 Task: Find connections with filter location Karow with filter topic #Mondaymotivationwith filter profile language French with filter current company AKQA with filter school Vivekananda Global University with filter industry Health and Human Services with filter service category Management Consulting with filter keywords title Esthetician
Action: Mouse moved to (524, 69)
Screenshot: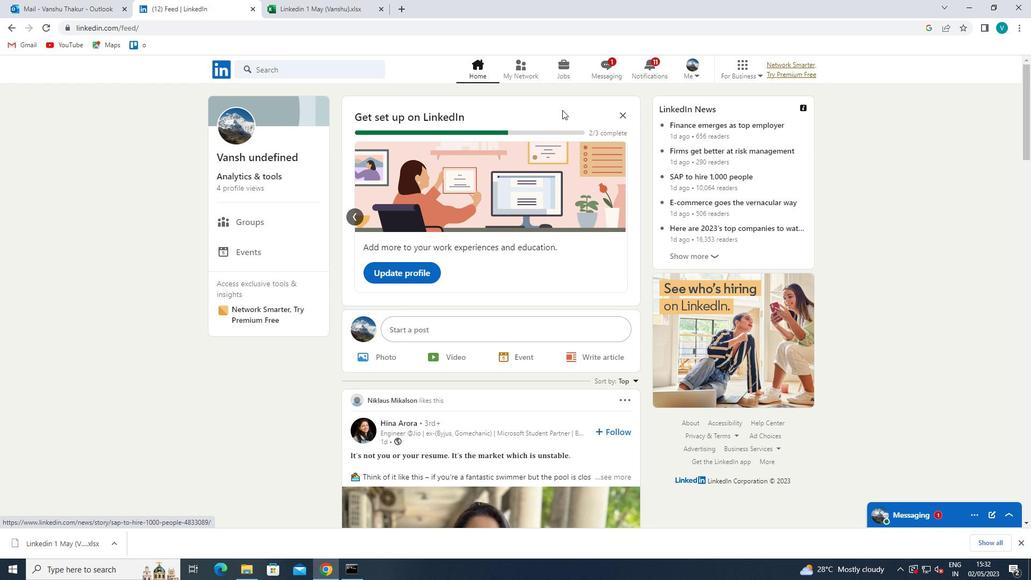 
Action: Mouse pressed left at (524, 69)
Screenshot: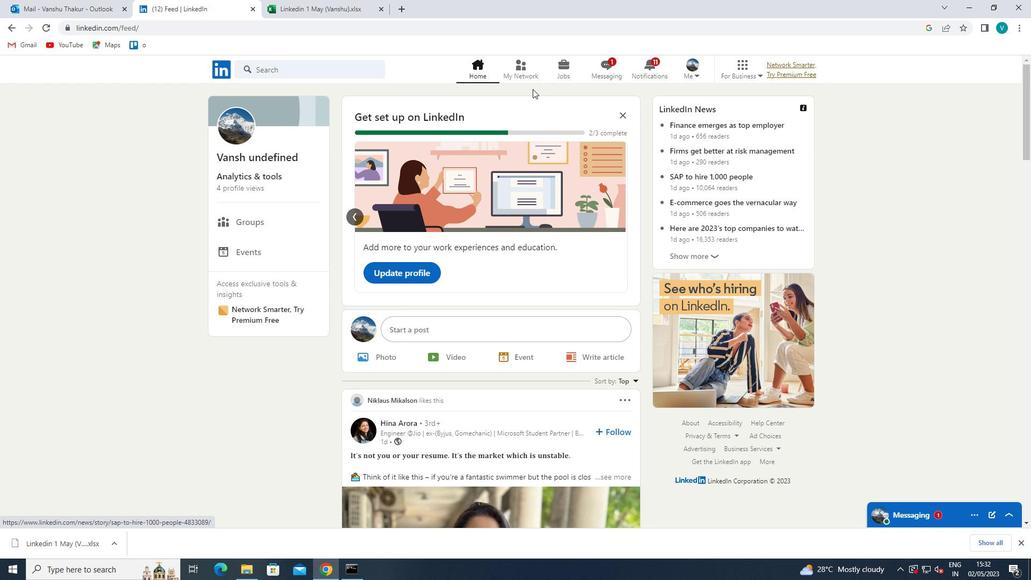 
Action: Mouse moved to (338, 123)
Screenshot: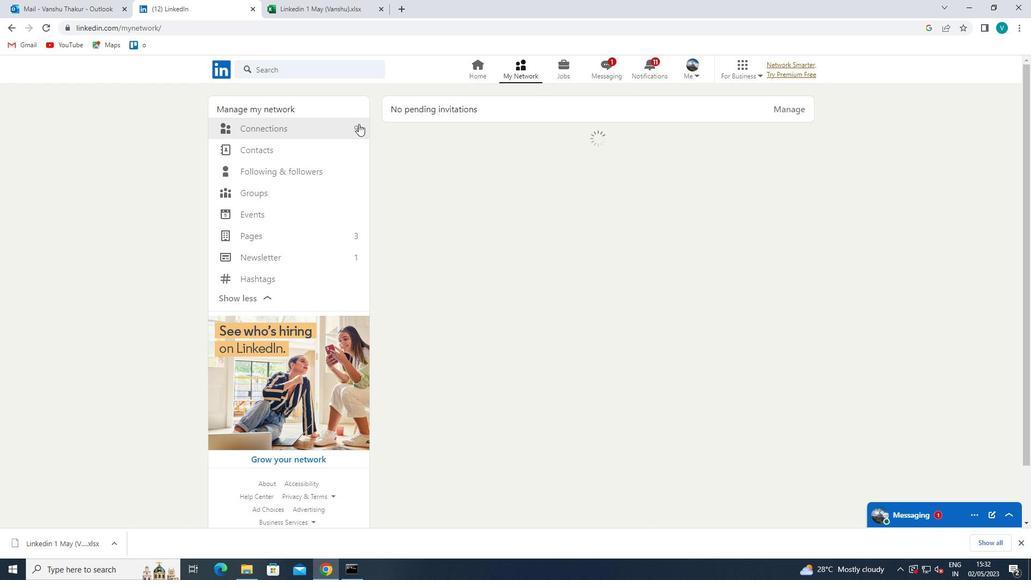
Action: Mouse pressed left at (338, 123)
Screenshot: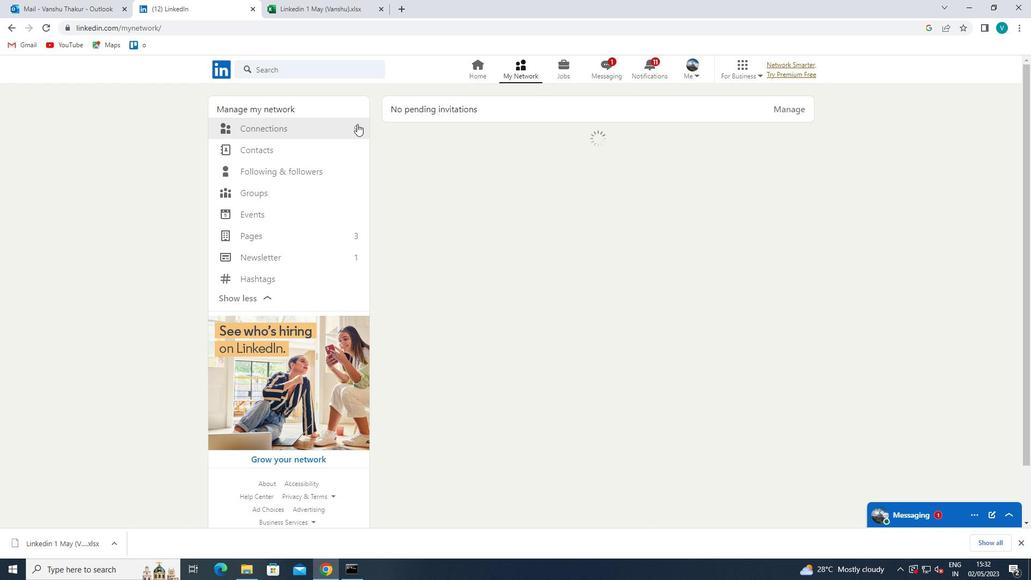 
Action: Mouse moved to (596, 134)
Screenshot: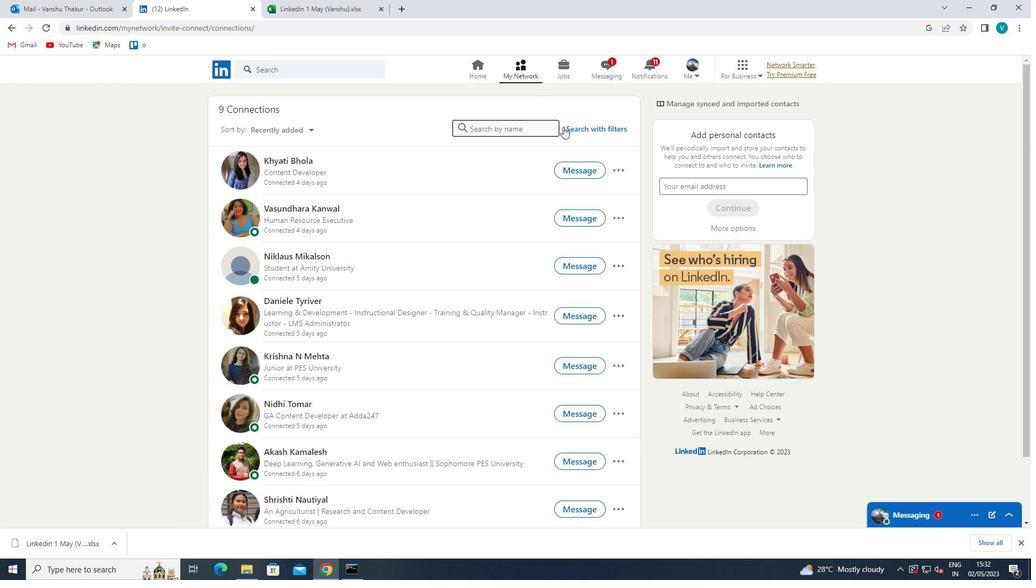 
Action: Mouse pressed left at (596, 134)
Screenshot: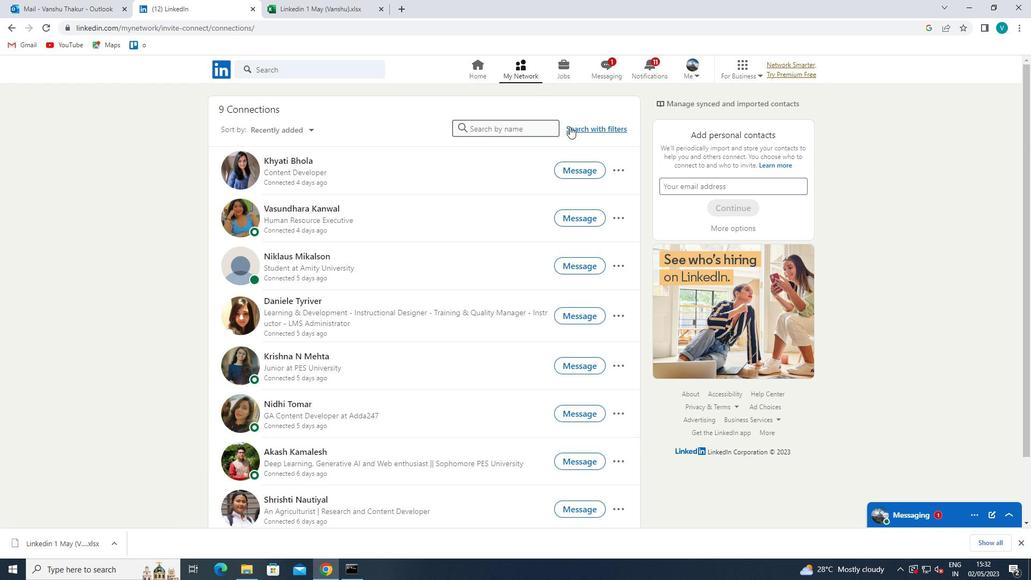 
Action: Mouse moved to (505, 104)
Screenshot: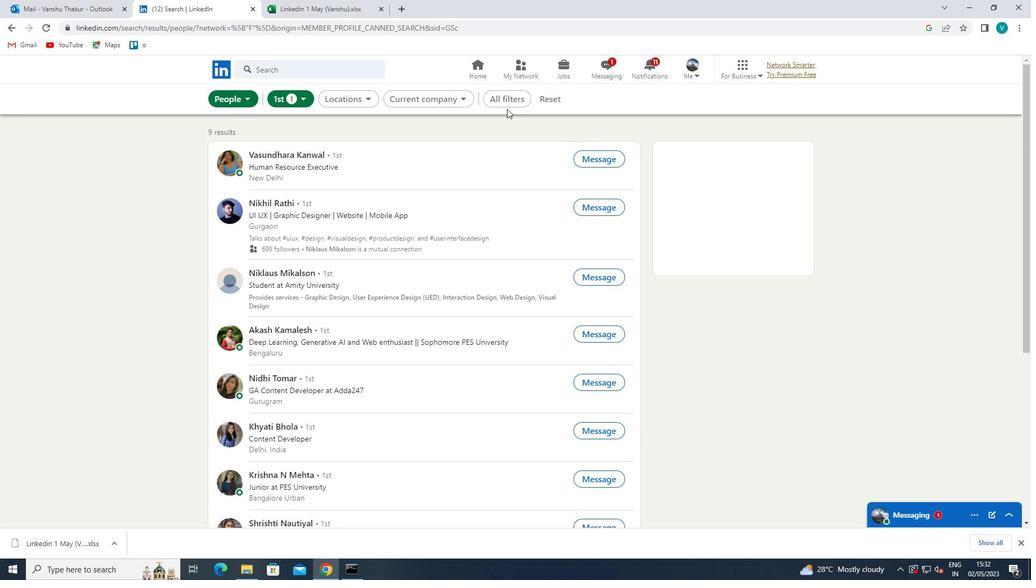 
Action: Mouse pressed left at (505, 104)
Screenshot: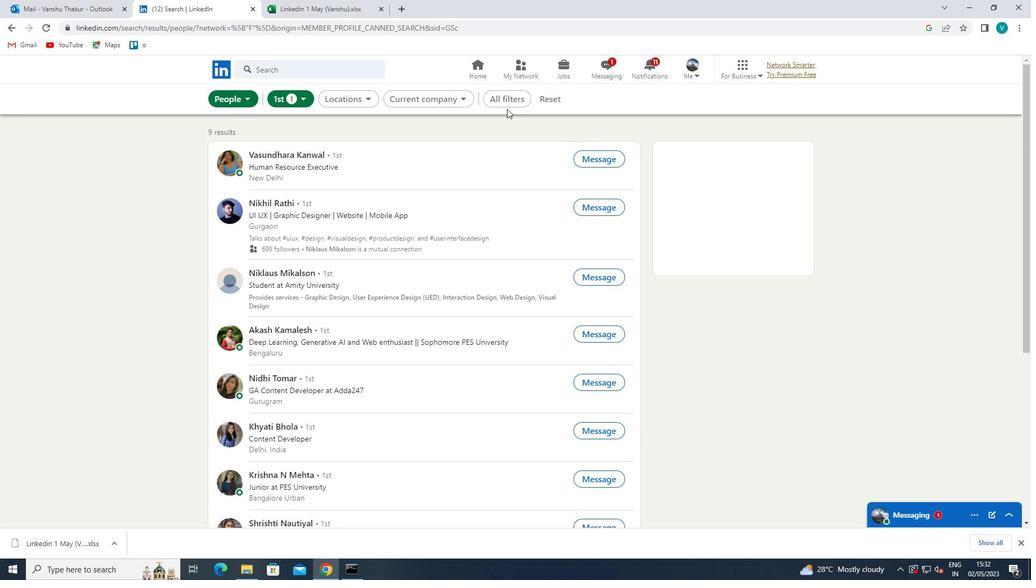 
Action: Mouse moved to (907, 242)
Screenshot: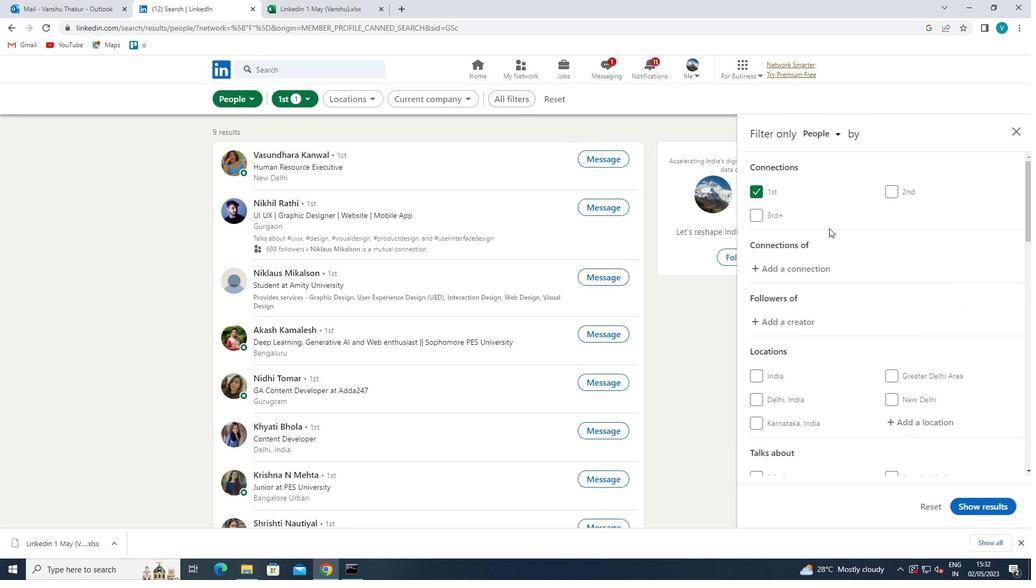 
Action: Mouse scrolled (907, 241) with delta (0, 0)
Screenshot: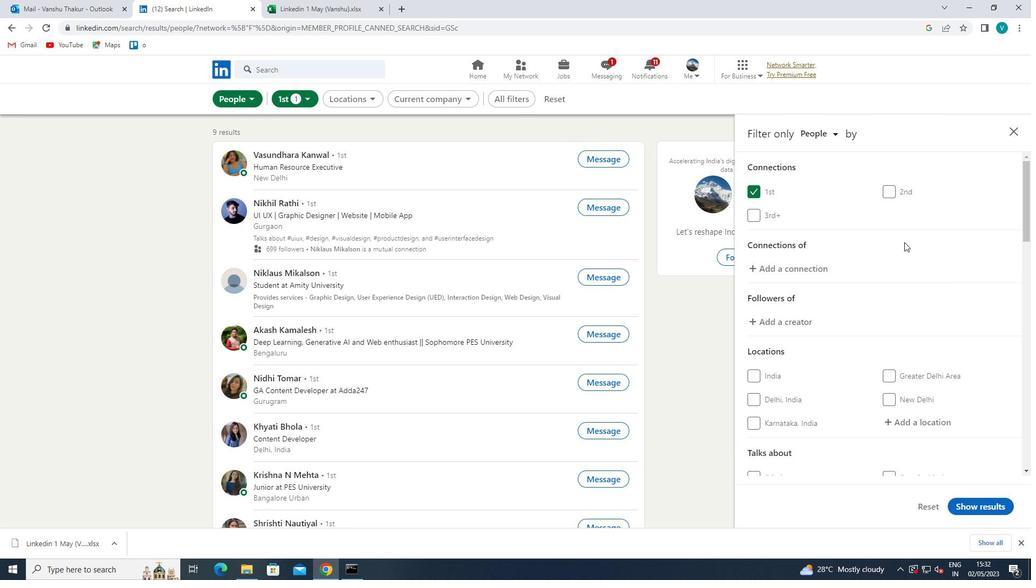 
Action: Mouse moved to (907, 242)
Screenshot: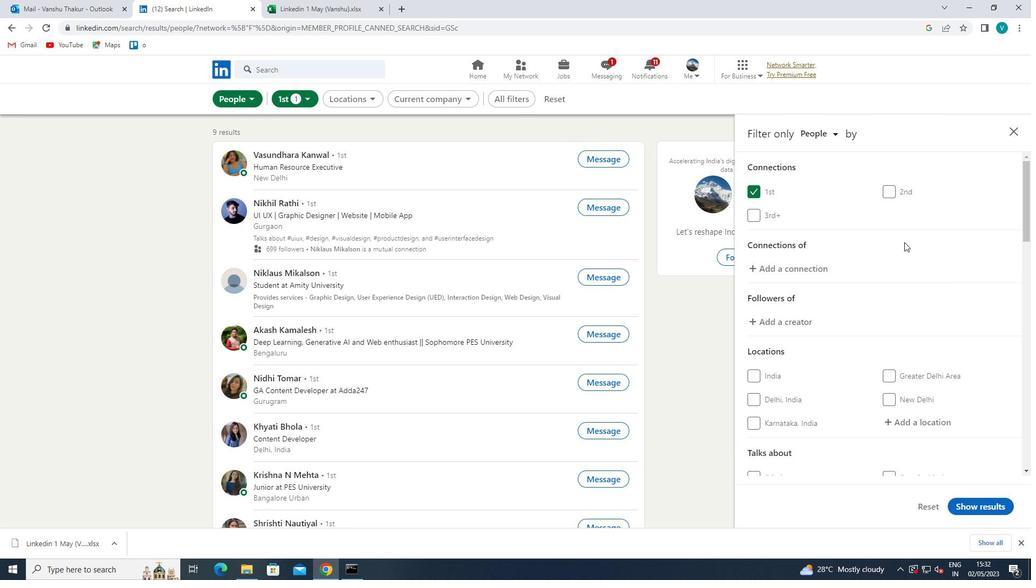 
Action: Mouse scrolled (907, 241) with delta (0, 0)
Screenshot: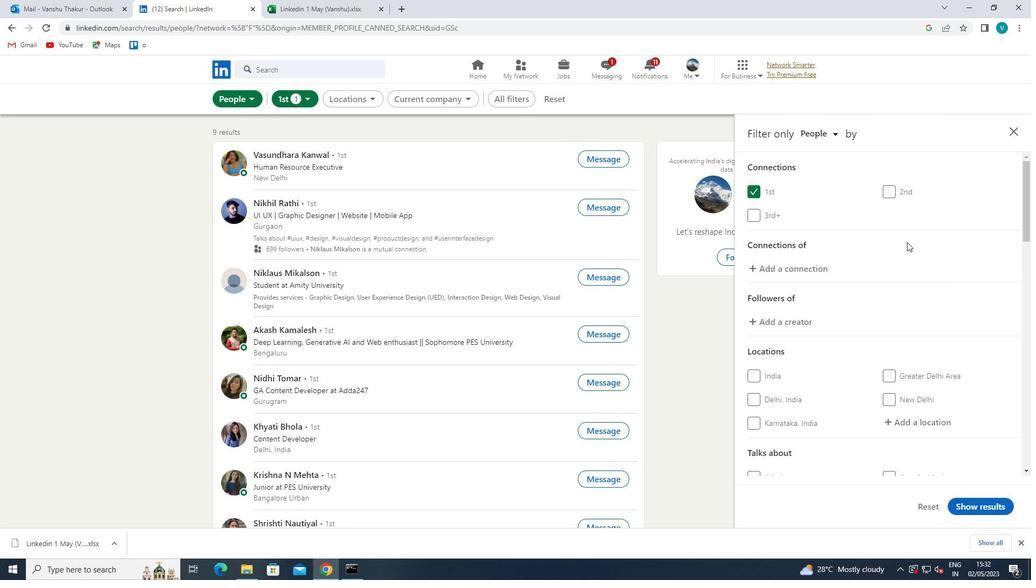 
Action: Mouse moved to (915, 312)
Screenshot: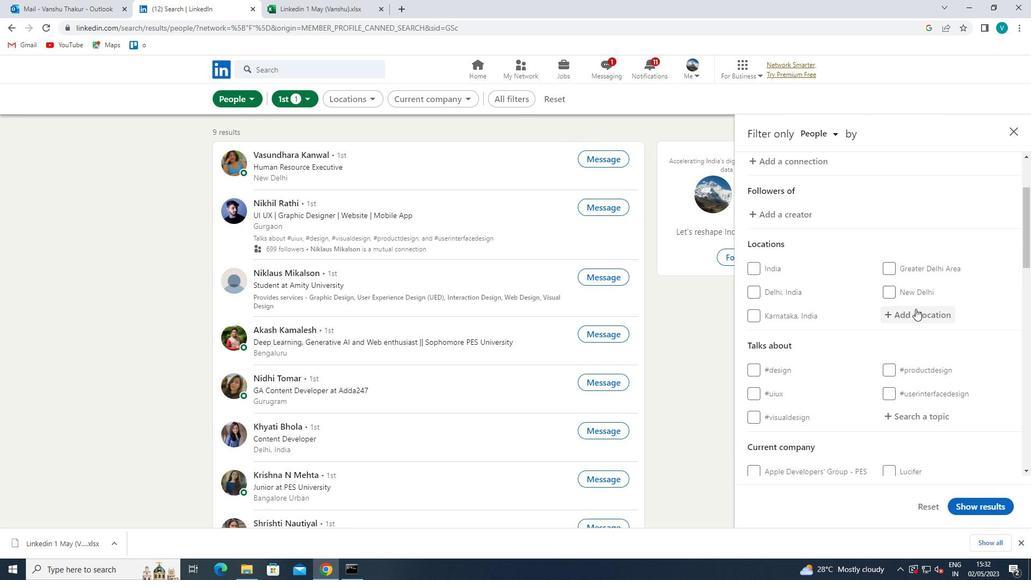 
Action: Mouse pressed left at (915, 312)
Screenshot: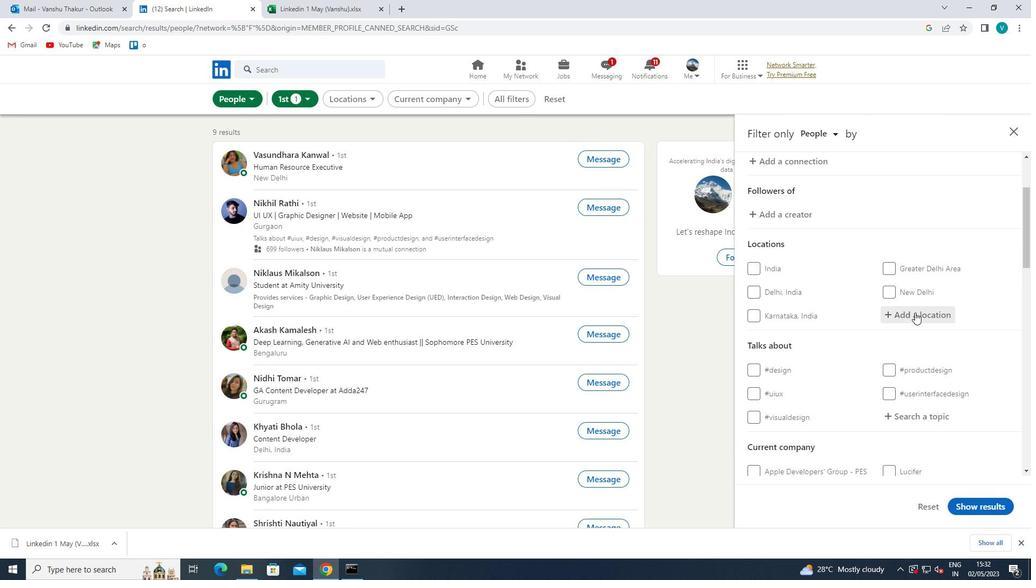 
Action: Mouse moved to (698, 201)
Screenshot: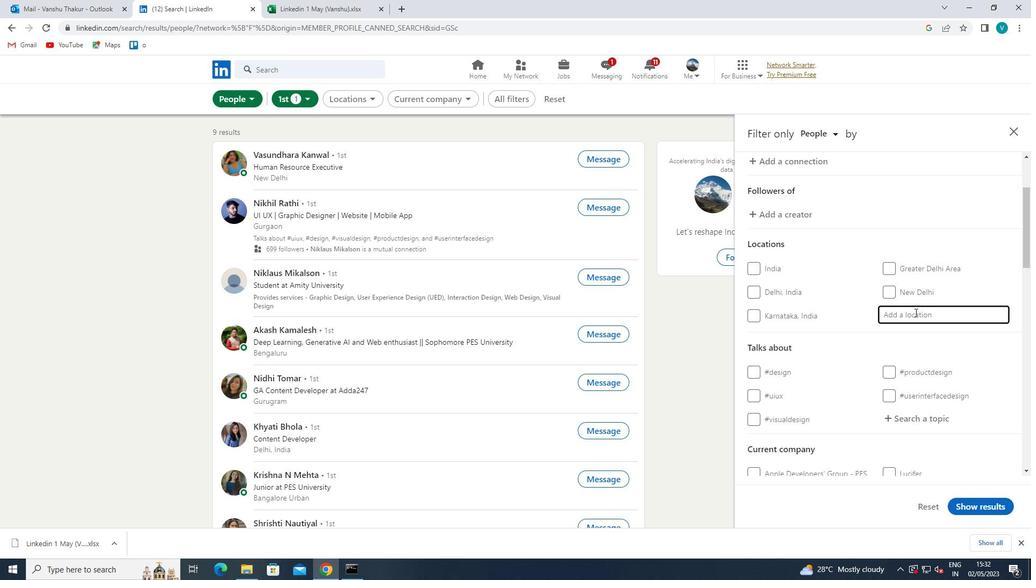 
Action: Key pressed <Key.shift>
Screenshot: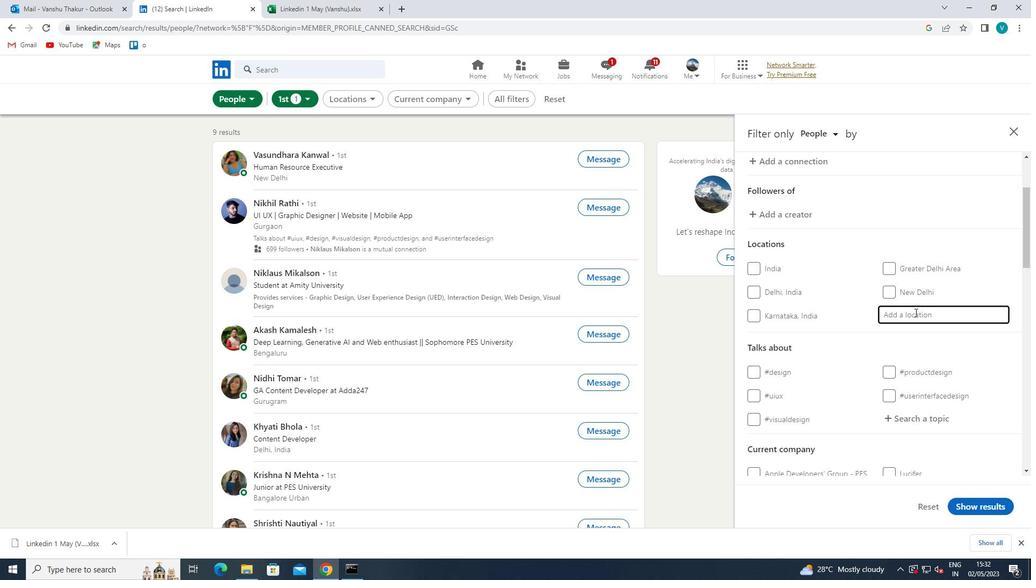 
Action: Mouse moved to (654, 212)
Screenshot: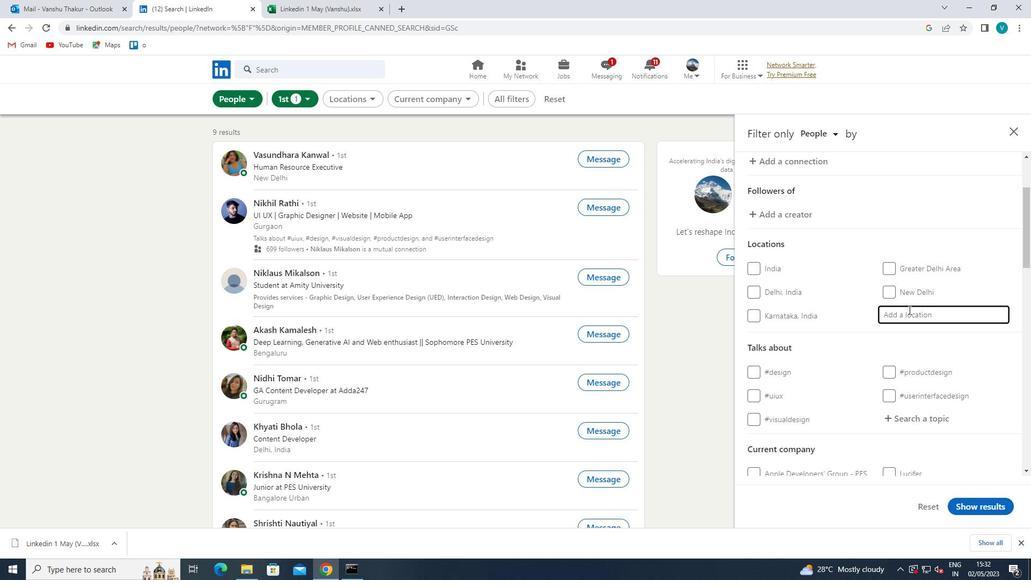 
Action: Key pressed KAROW
Screenshot: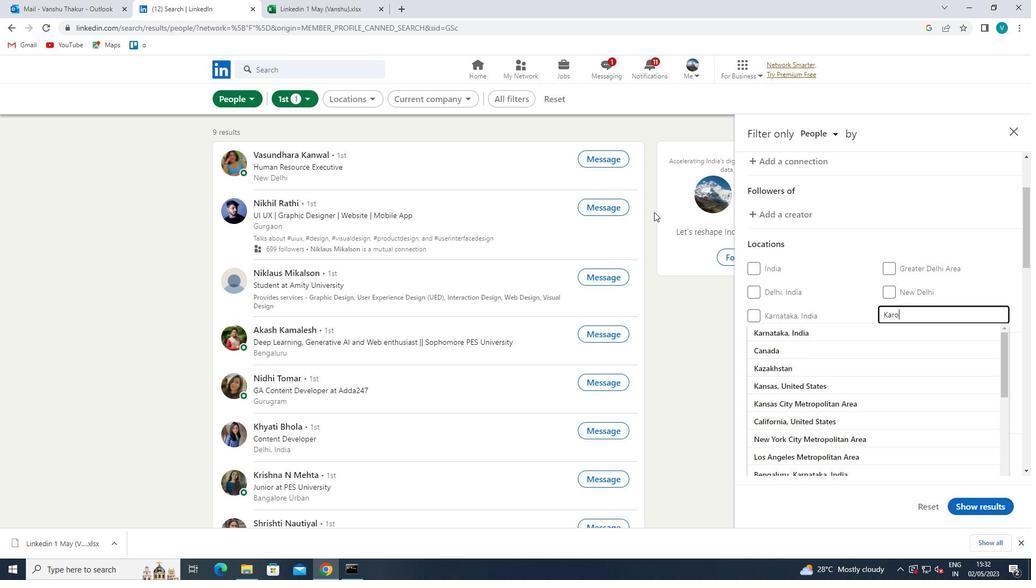 
Action: Mouse moved to (797, 331)
Screenshot: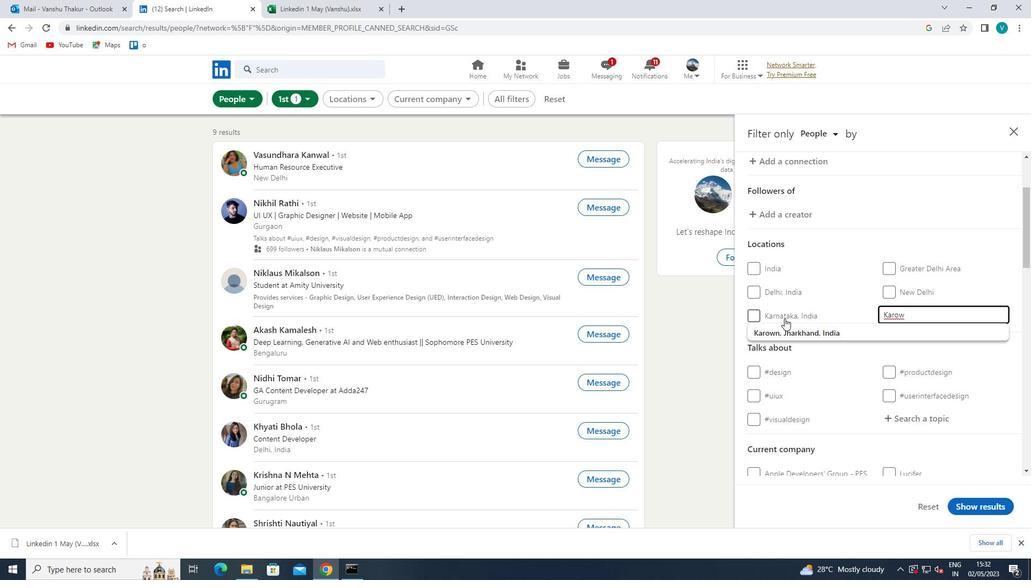 
Action: Mouse pressed left at (797, 331)
Screenshot: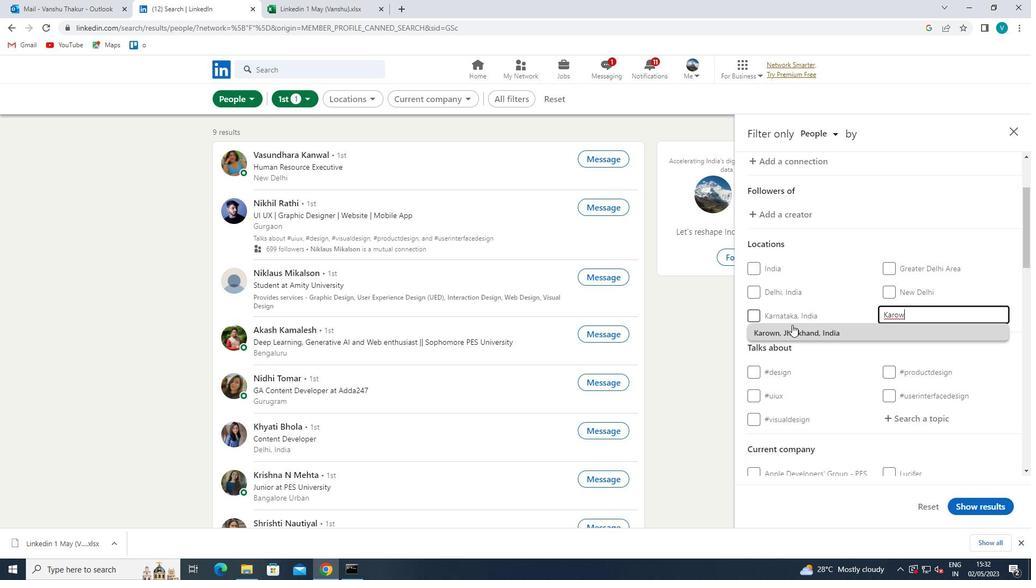 
Action: Mouse moved to (928, 376)
Screenshot: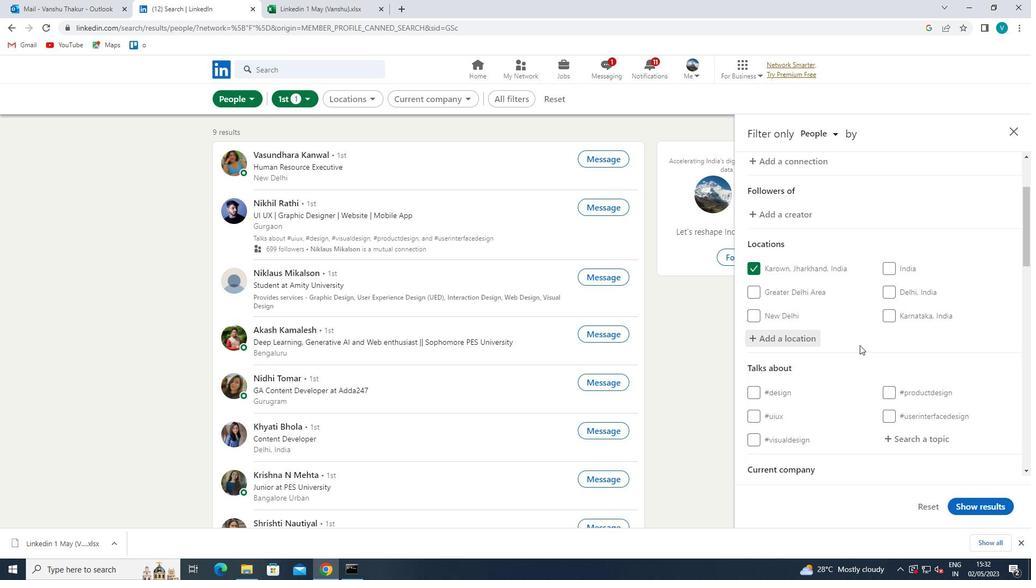 
Action: Mouse scrolled (928, 376) with delta (0, 0)
Screenshot: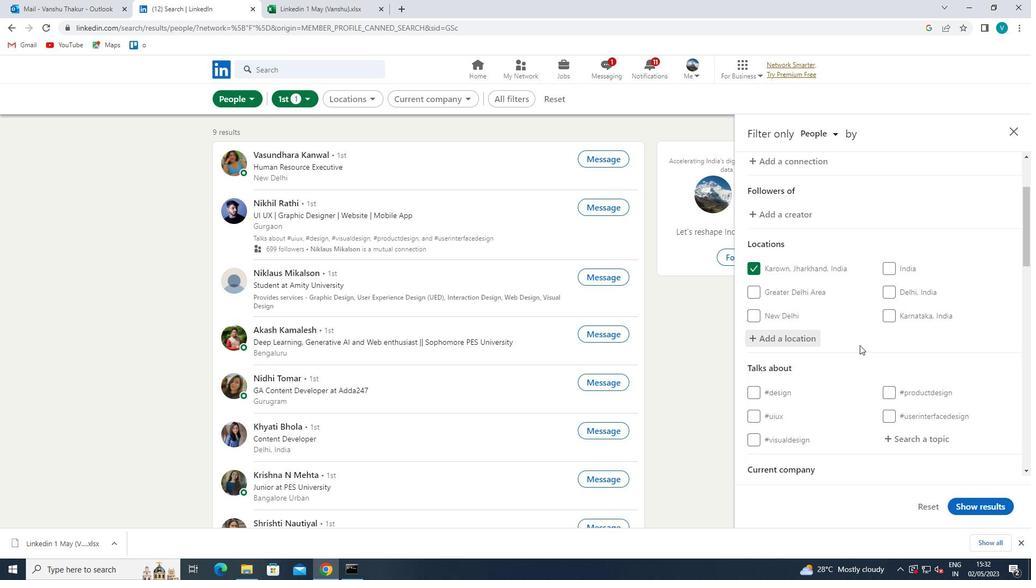 
Action: Mouse moved to (931, 377)
Screenshot: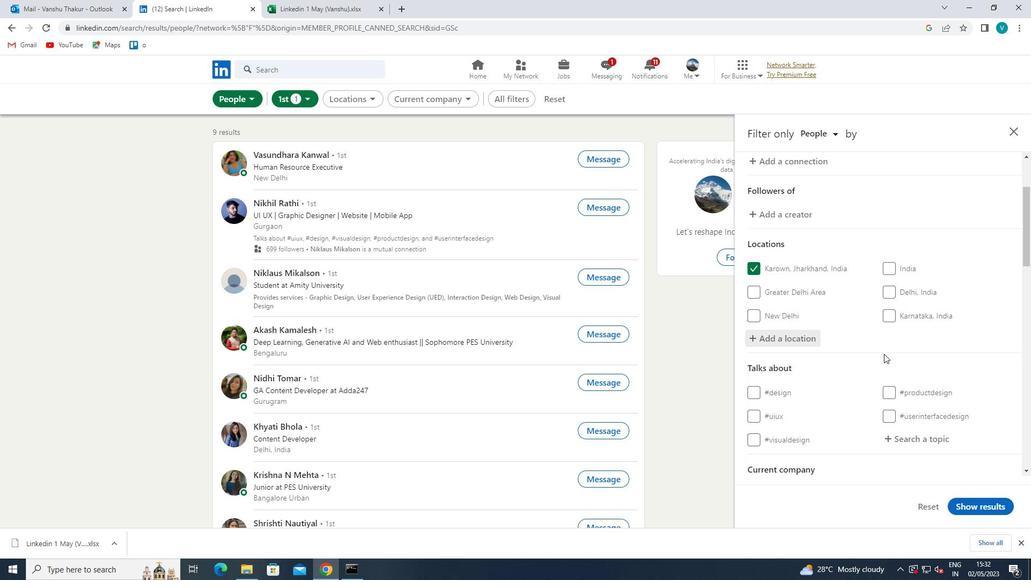 
Action: Mouse scrolled (931, 377) with delta (0, 0)
Screenshot: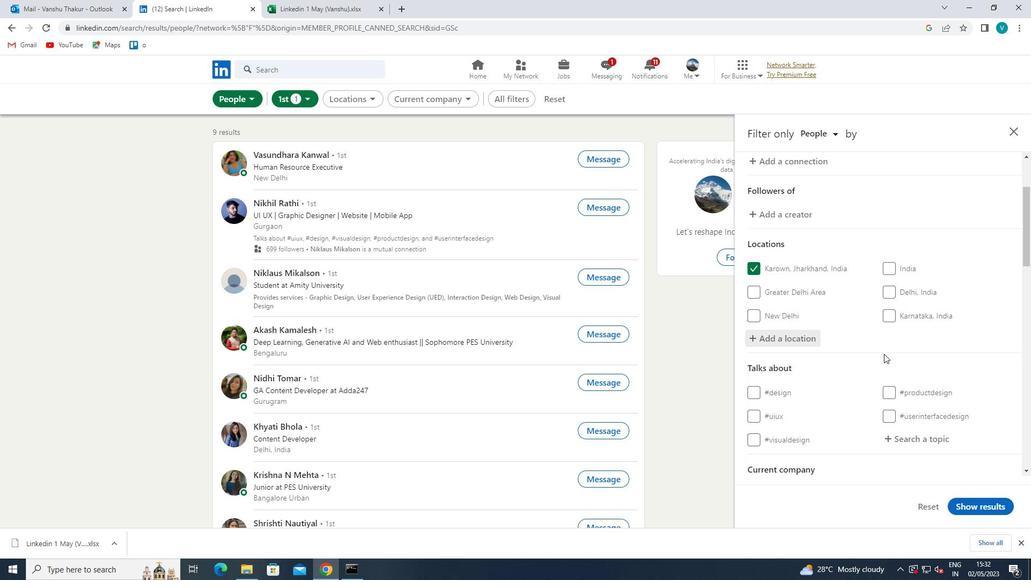 
Action: Mouse moved to (935, 332)
Screenshot: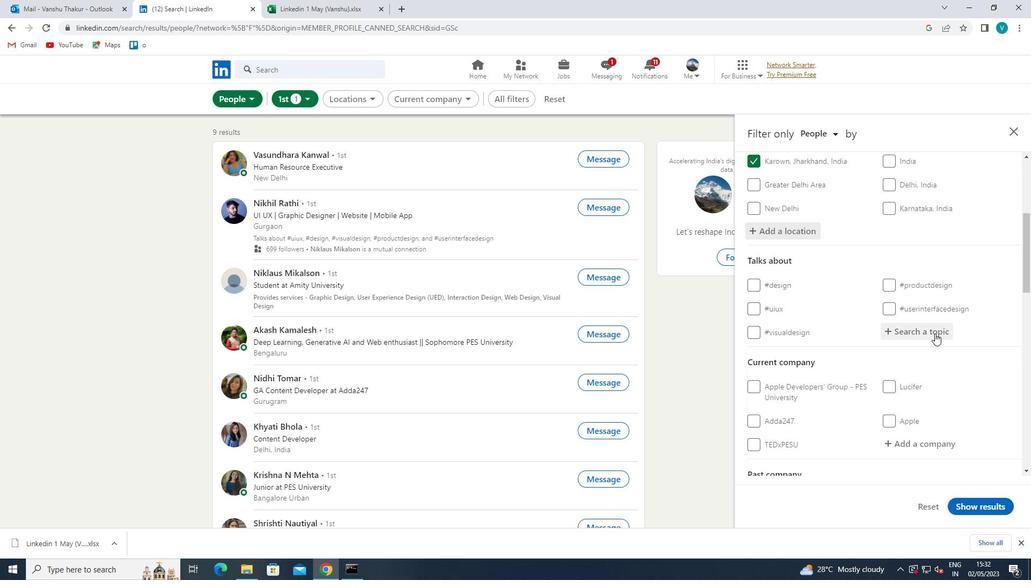 
Action: Mouse pressed left at (935, 332)
Screenshot: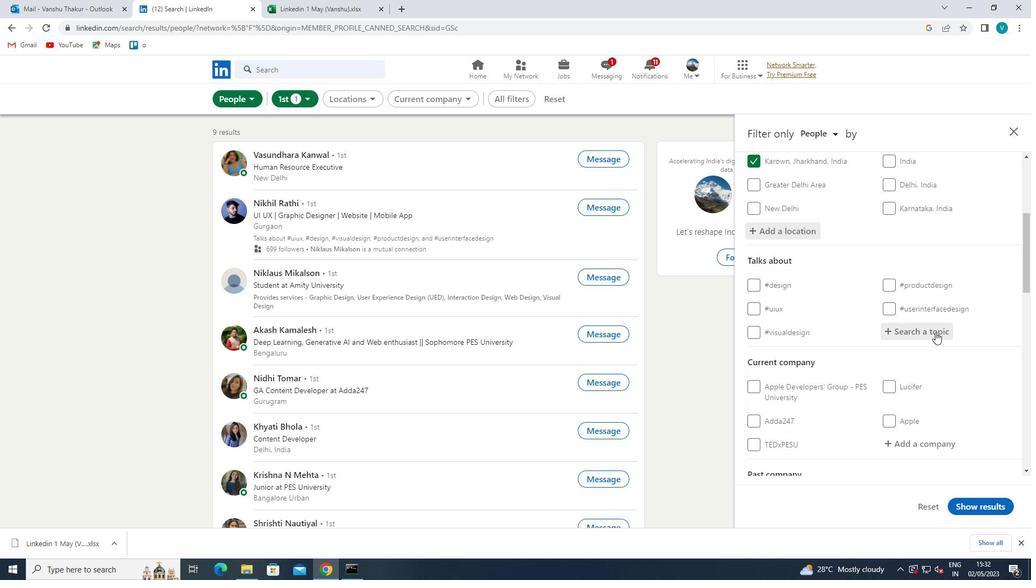 
Action: Mouse moved to (663, 268)
Screenshot: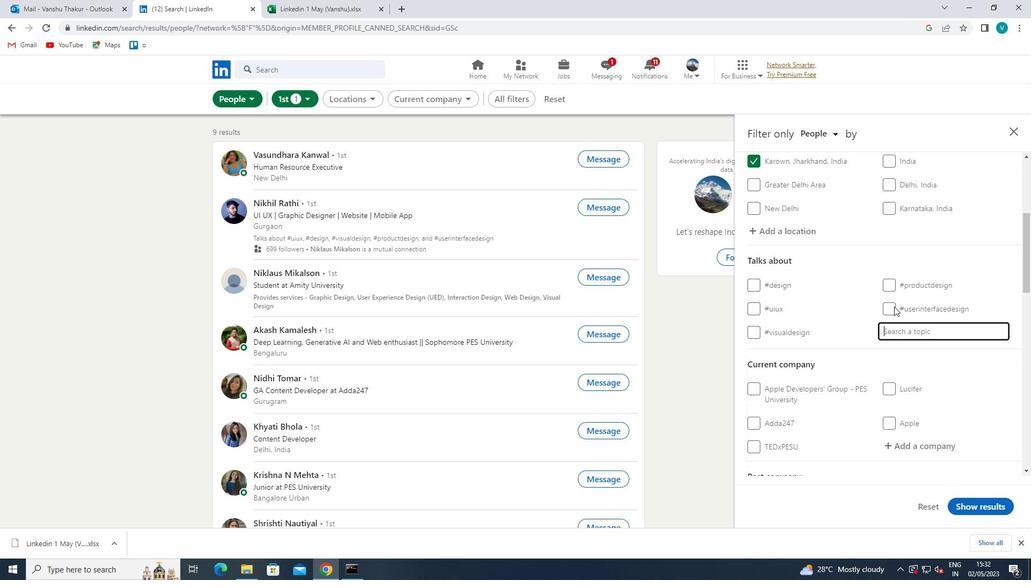 
Action: Key pressed <Key.shift>MONDAY
Screenshot: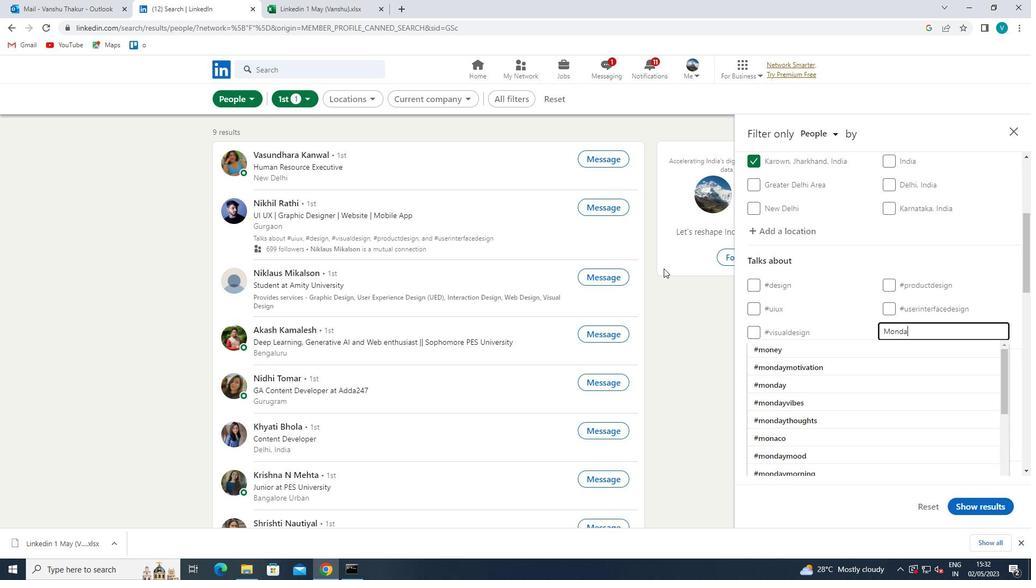
Action: Mouse moved to (835, 344)
Screenshot: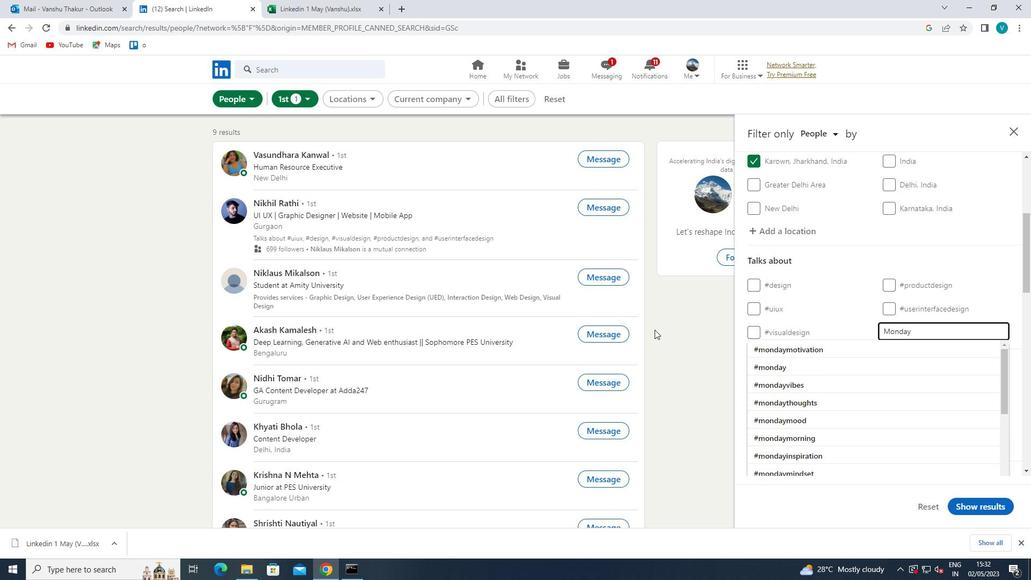 
Action: Mouse pressed left at (835, 344)
Screenshot: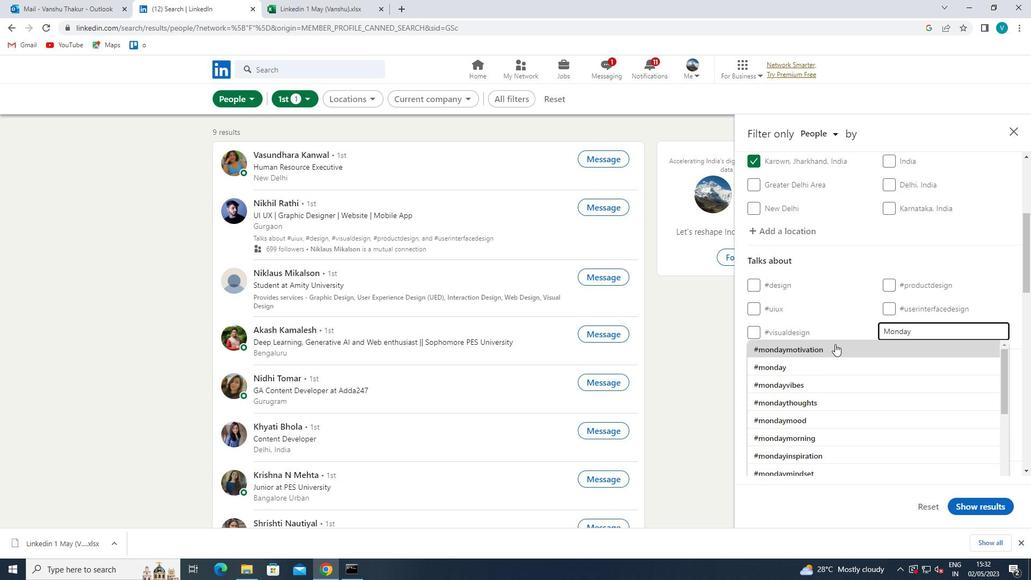 
Action: Mouse moved to (873, 322)
Screenshot: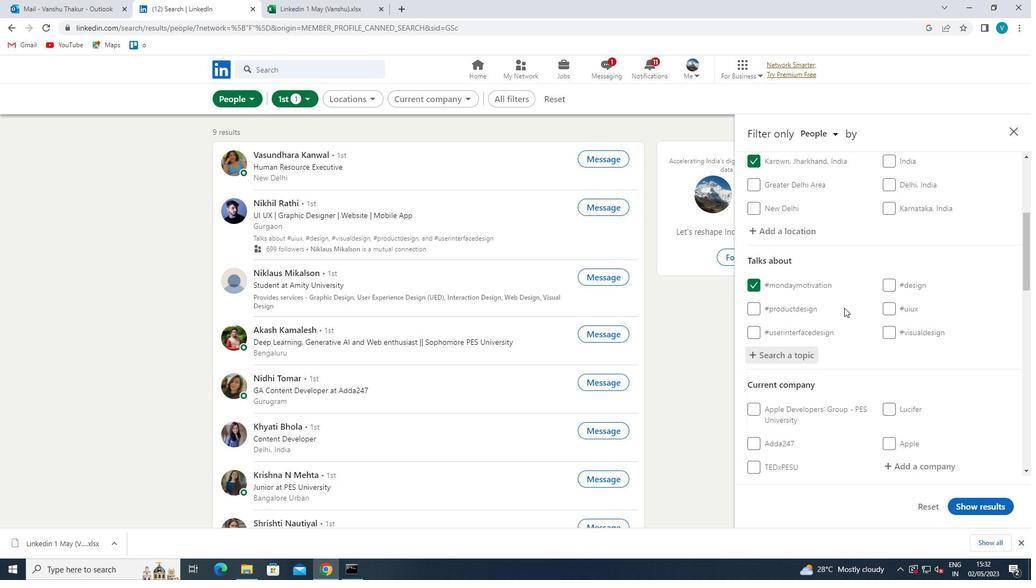 
Action: Mouse scrolled (873, 322) with delta (0, 0)
Screenshot: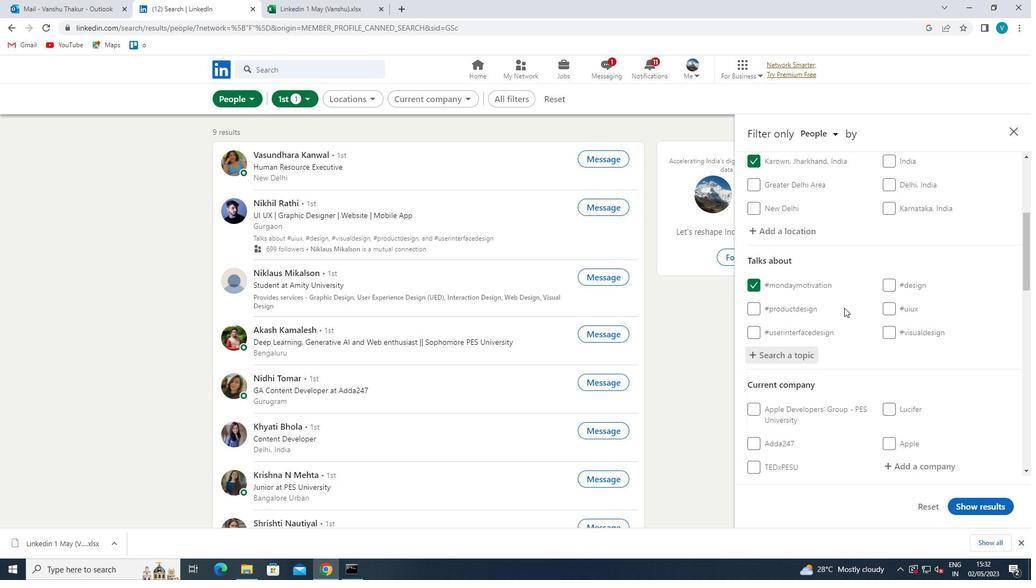
Action: Mouse moved to (918, 350)
Screenshot: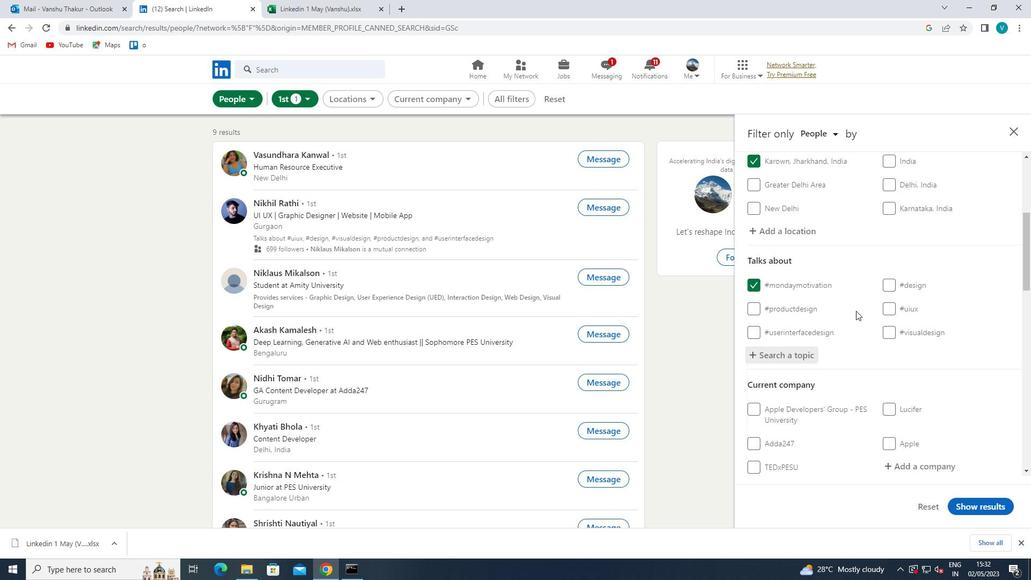 
Action: Mouse scrolled (918, 350) with delta (0, 0)
Screenshot: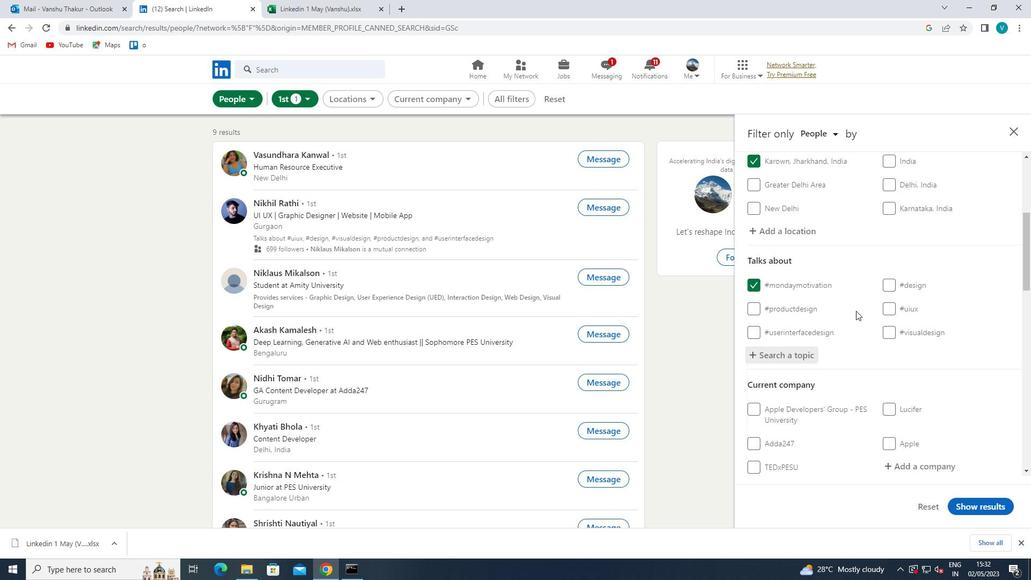 
Action: Mouse moved to (934, 365)
Screenshot: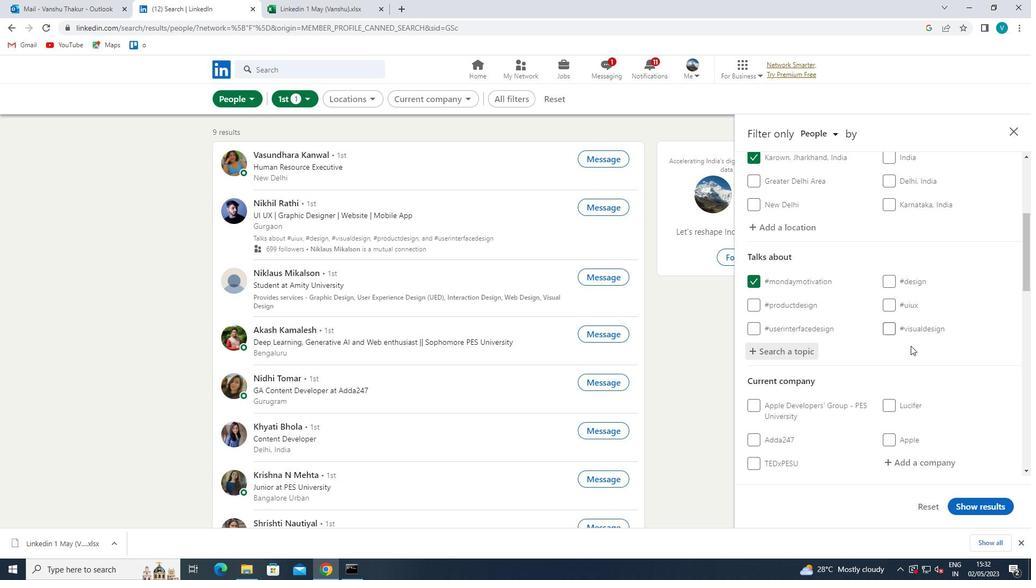 
Action: Mouse scrolled (934, 365) with delta (0, 0)
Screenshot: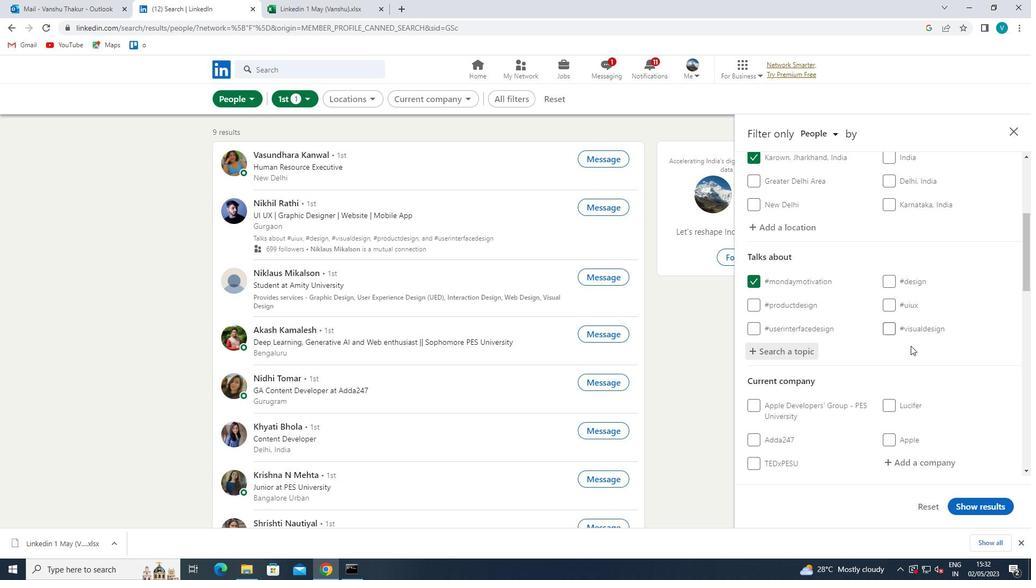 
Action: Mouse moved to (933, 307)
Screenshot: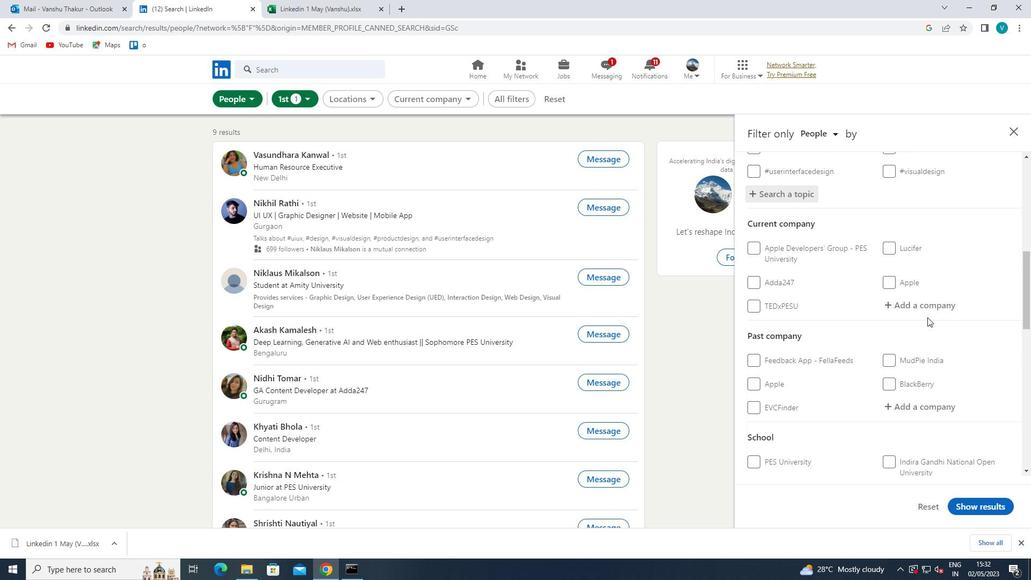 
Action: Mouse pressed left at (933, 307)
Screenshot: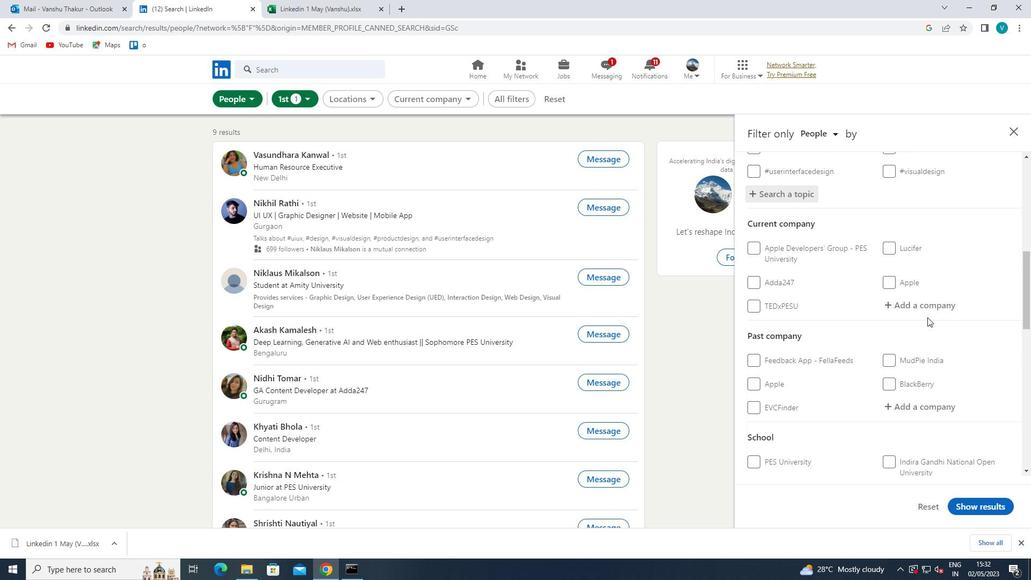 
Action: Key pressed <Key.shift><Key.shift><Key.shift><Key.shift><Key.shift><Key.shift><Key.shift>A
Screenshot: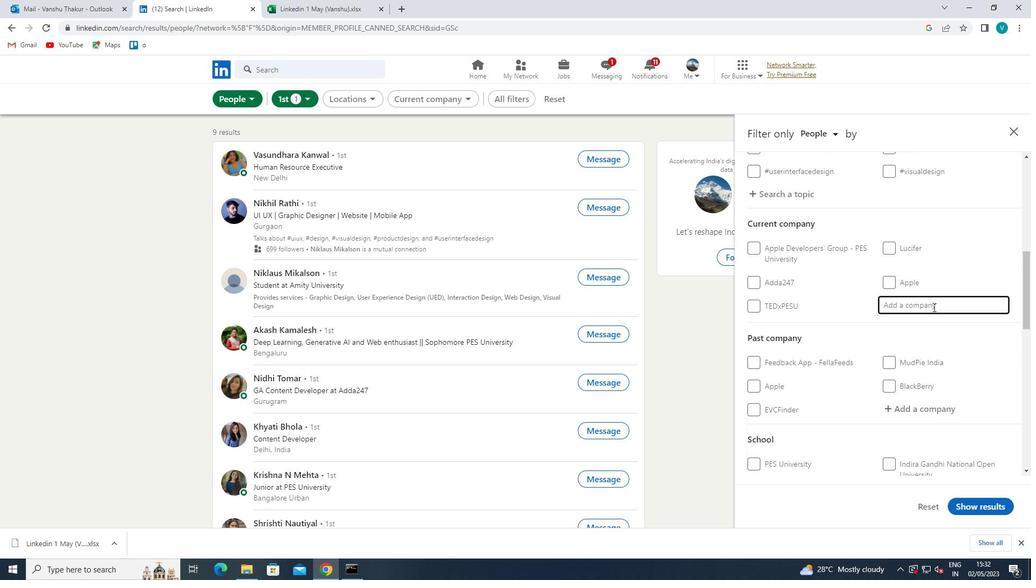 
Action: Mouse moved to (810, 279)
Screenshot: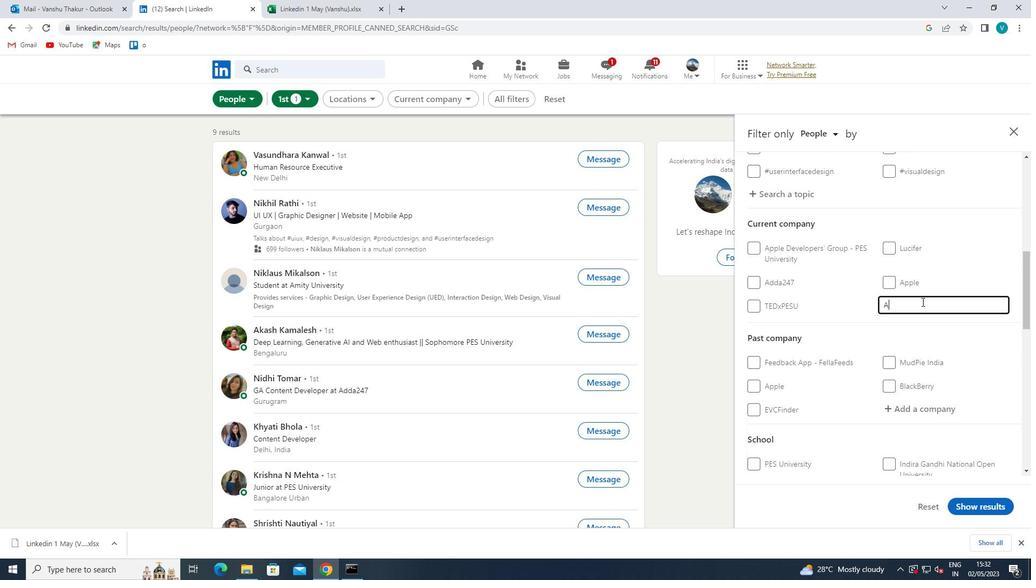 
Action: Key pressed KQA
Screenshot: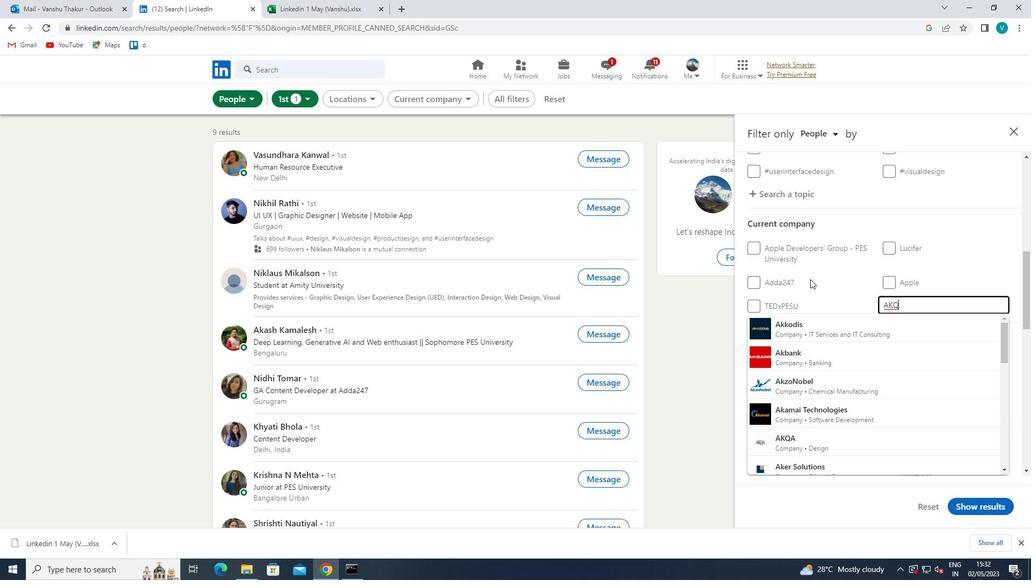 
Action: Mouse moved to (821, 318)
Screenshot: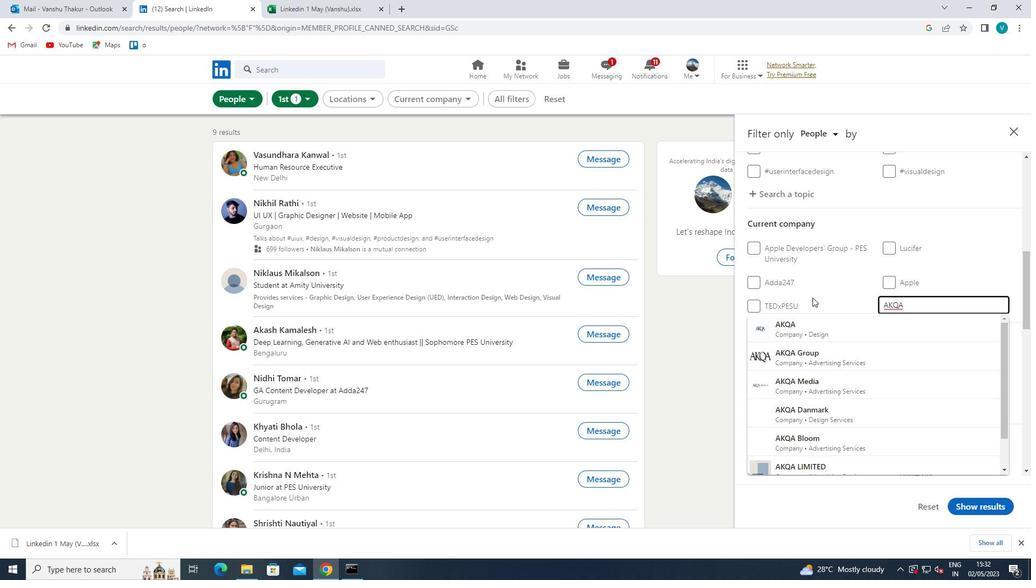 
Action: Mouse pressed left at (821, 318)
Screenshot: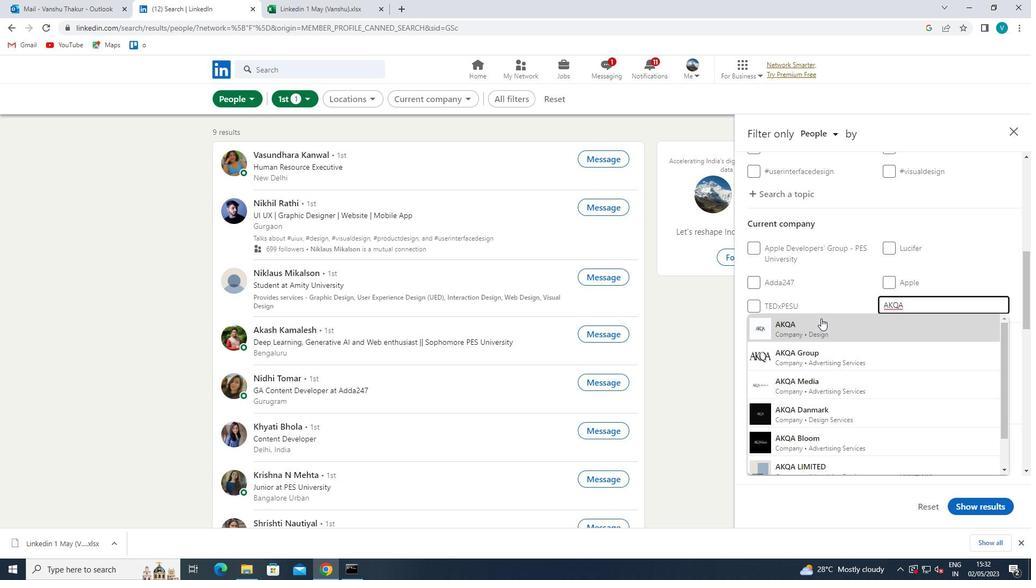 
Action: Mouse moved to (941, 361)
Screenshot: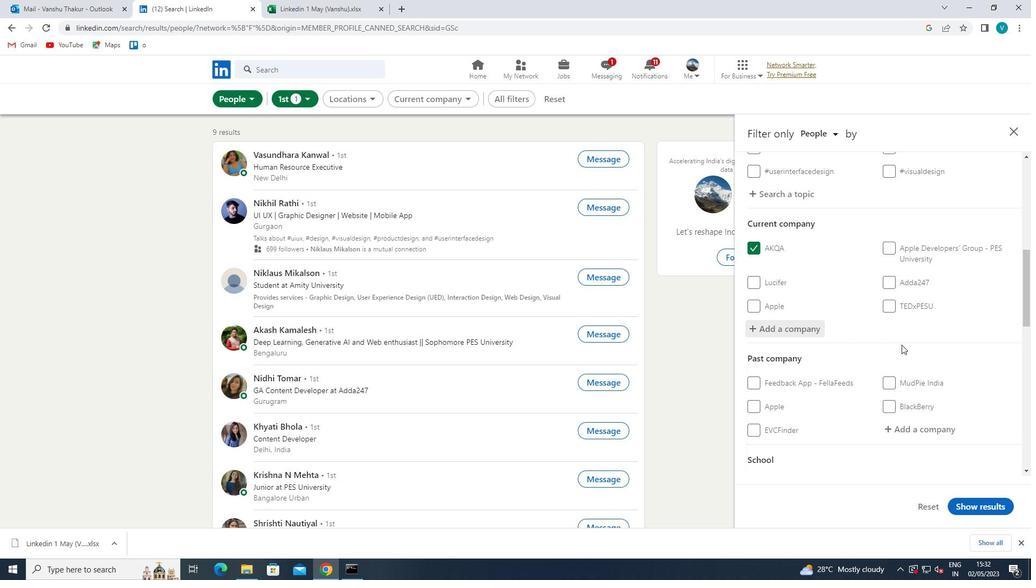 
Action: Mouse scrolled (941, 360) with delta (0, 0)
Screenshot: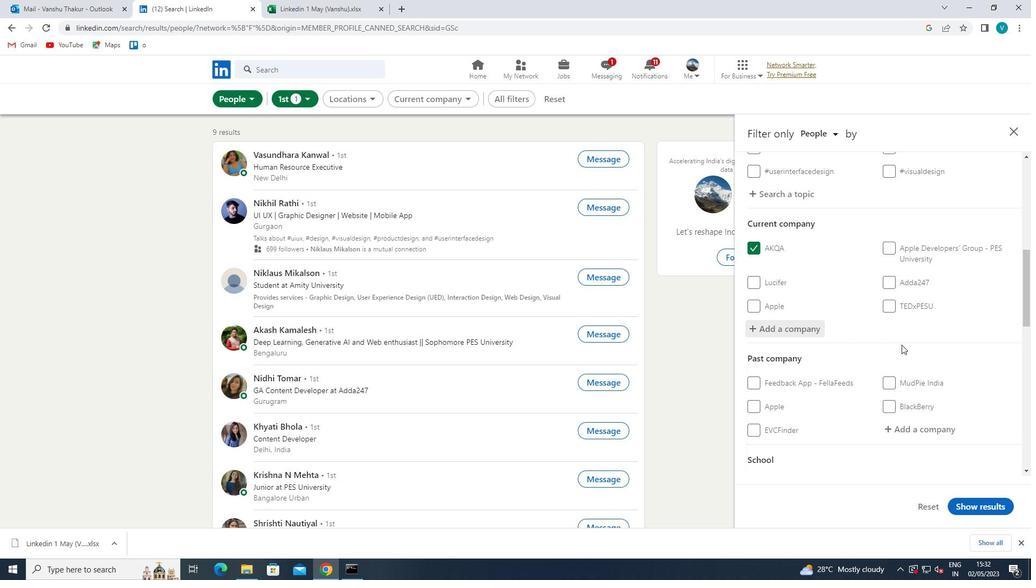 
Action: Mouse moved to (948, 364)
Screenshot: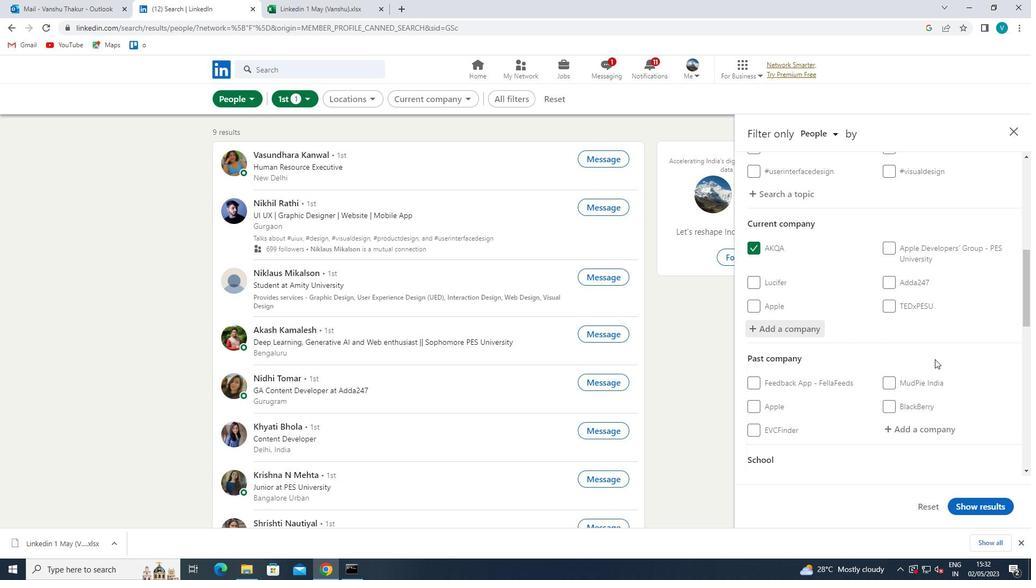 
Action: Mouse scrolled (948, 364) with delta (0, 0)
Screenshot: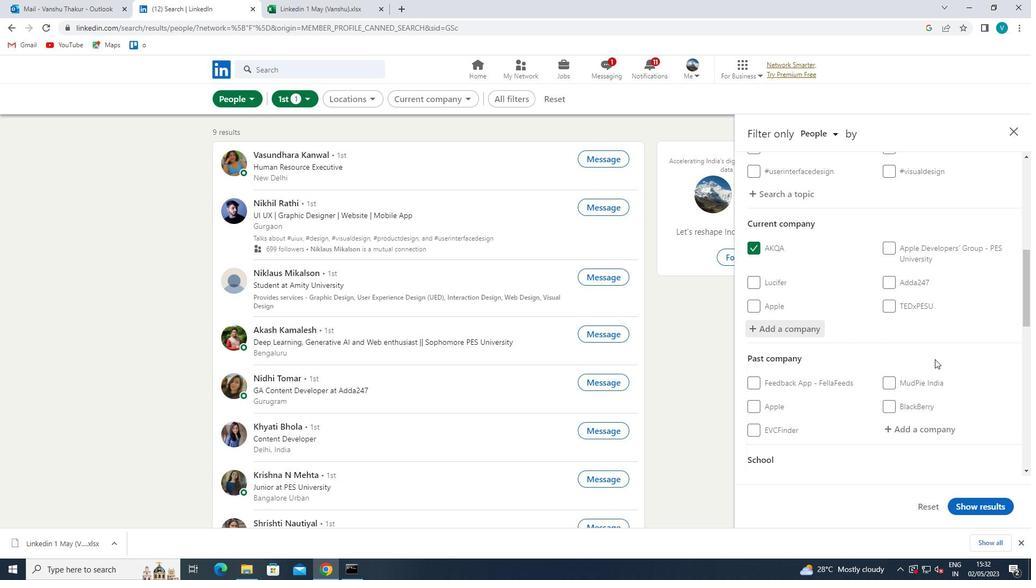 
Action: Mouse moved to (949, 365)
Screenshot: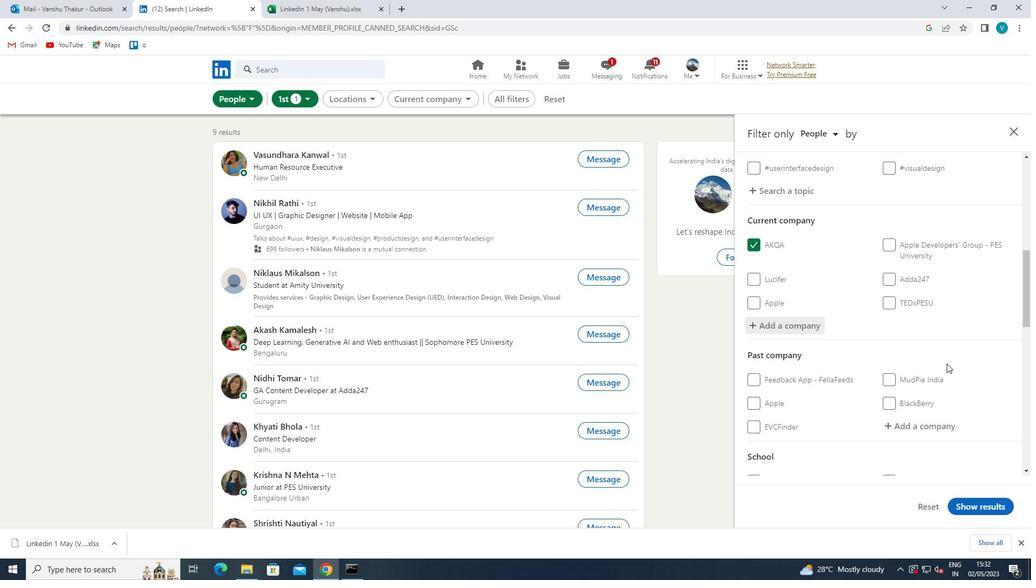 
Action: Mouse scrolled (949, 364) with delta (0, 0)
Screenshot: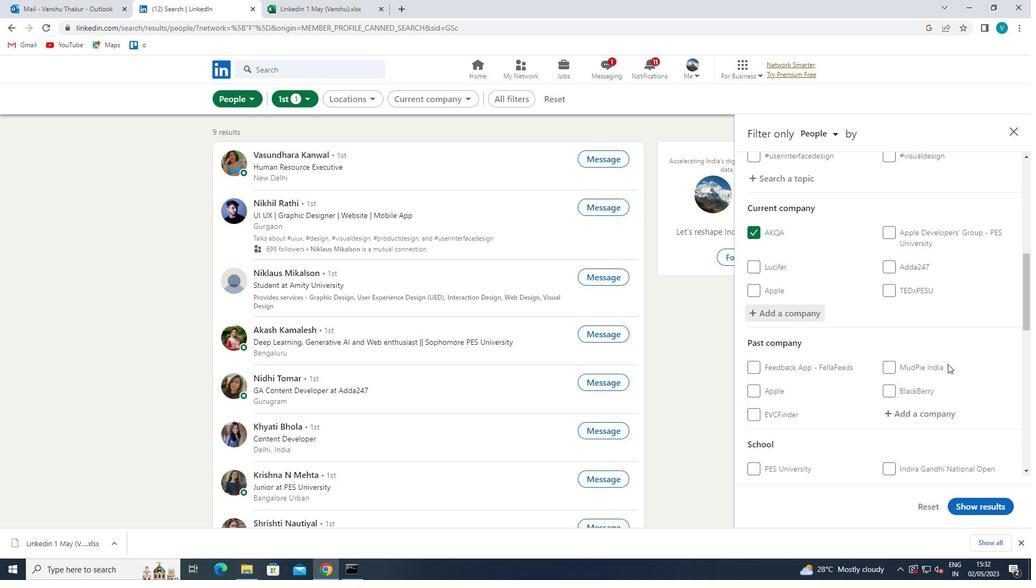
Action: Mouse scrolled (949, 364) with delta (0, 0)
Screenshot: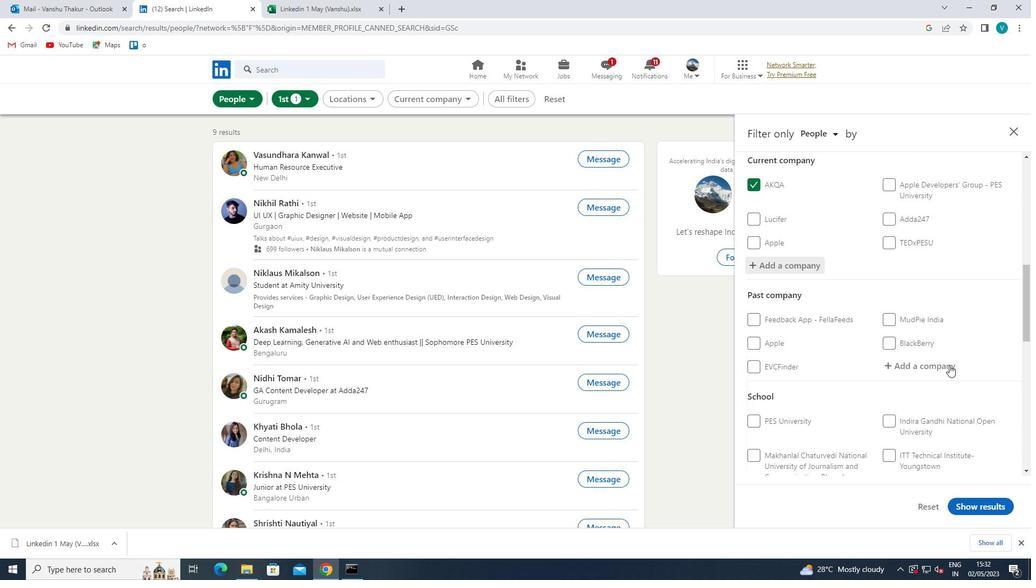 
Action: Mouse moved to (939, 349)
Screenshot: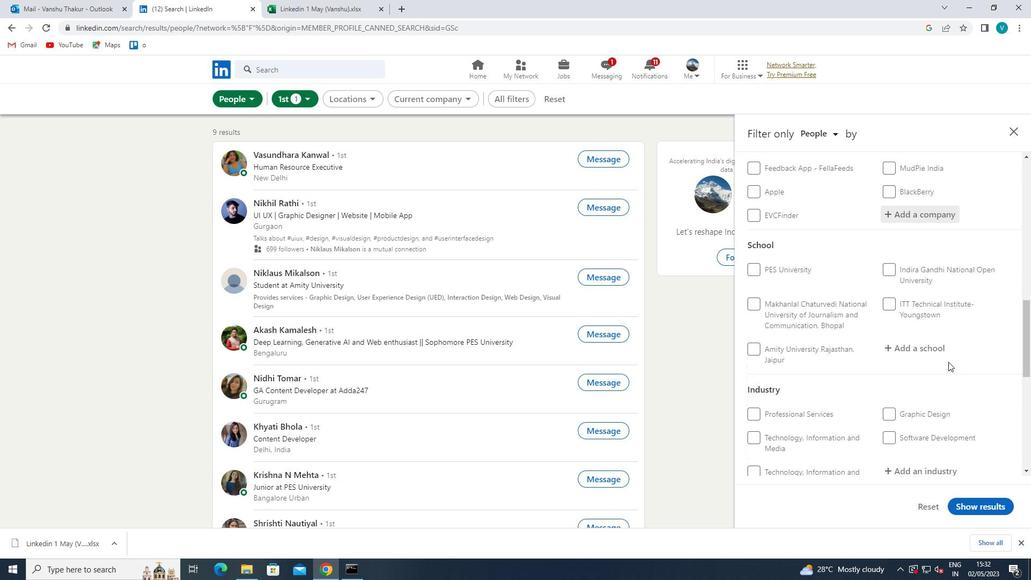 
Action: Mouse pressed left at (939, 349)
Screenshot: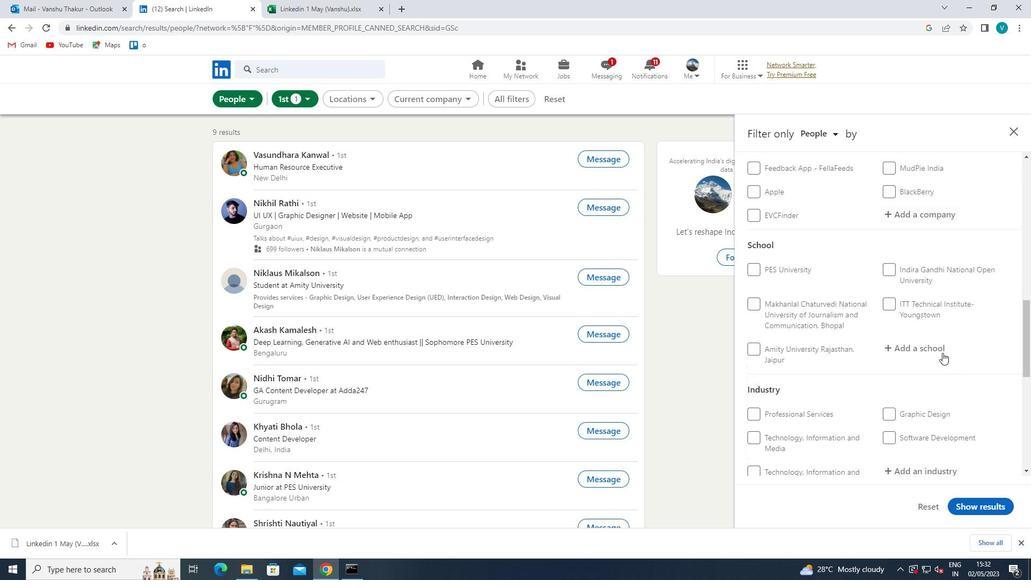 
Action: Key pressed <Key.shift>V
Screenshot: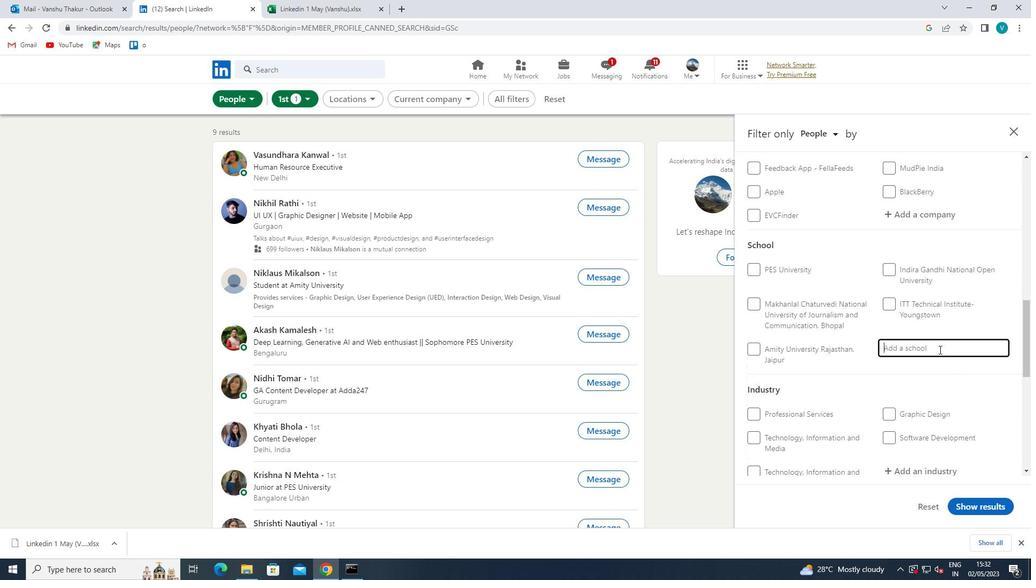 
Action: Mouse moved to (749, 243)
Screenshot: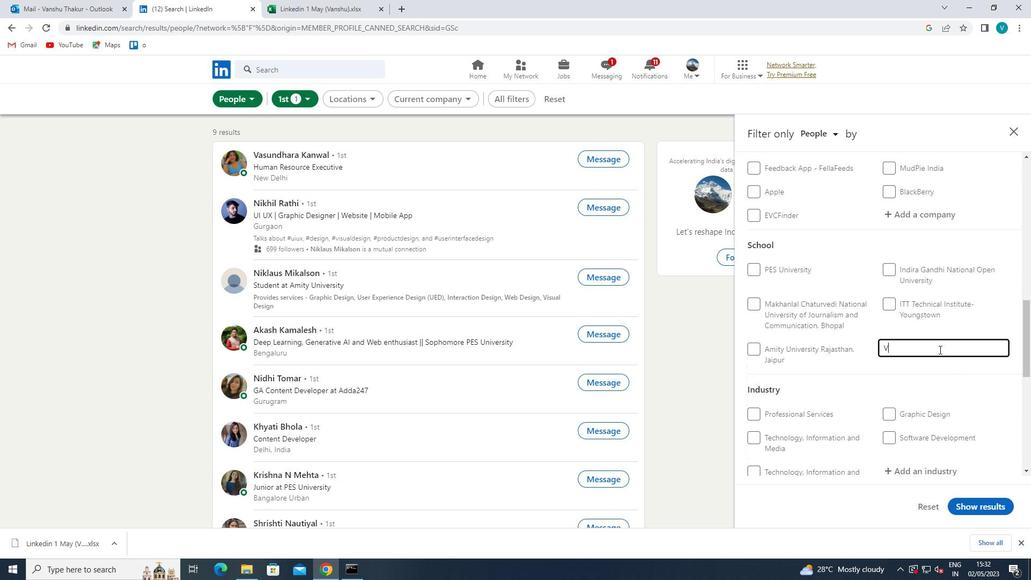 
Action: Key pressed IVEKA
Screenshot: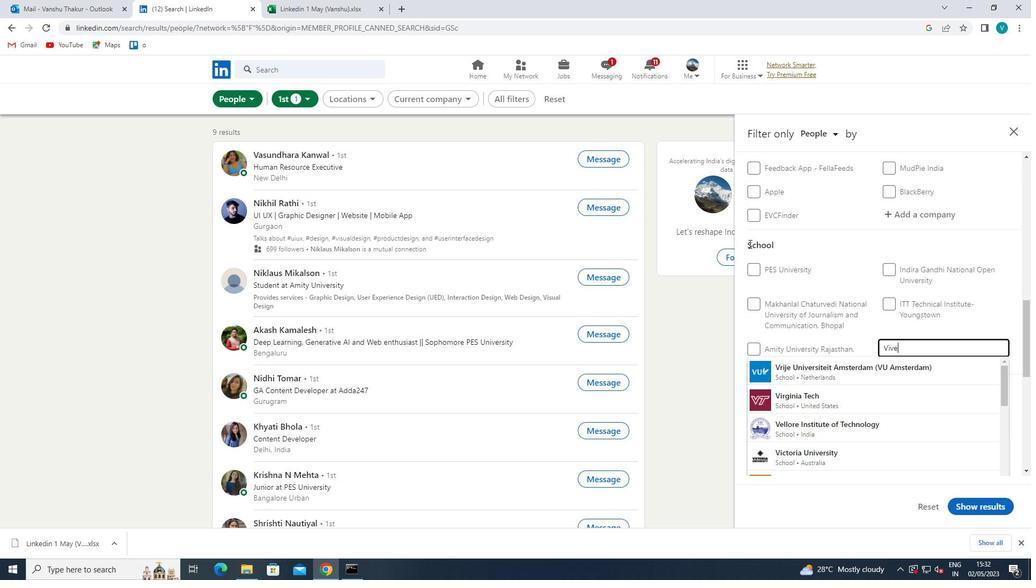 
Action: Mouse moved to (847, 435)
Screenshot: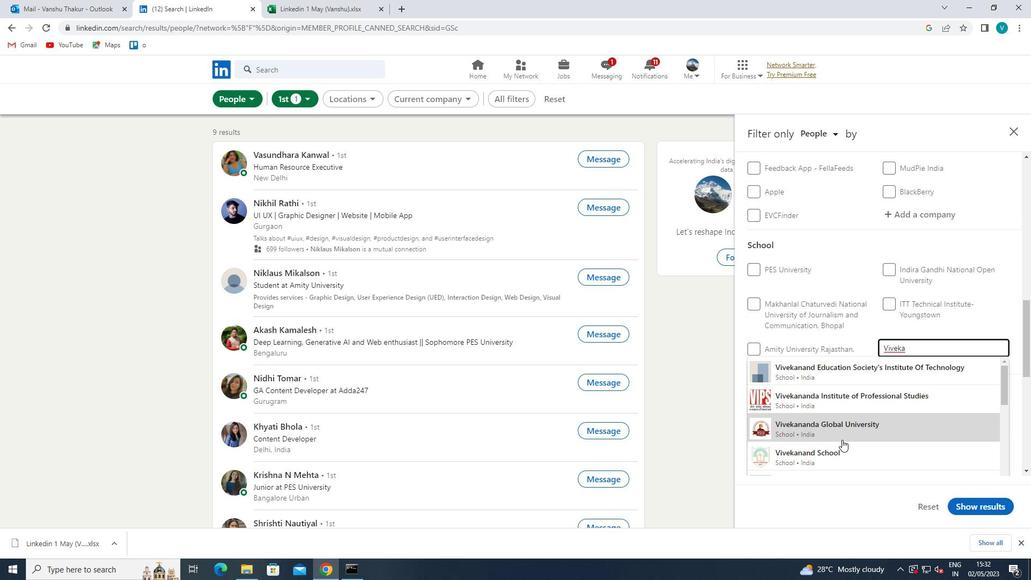 
Action: Mouse pressed left at (847, 435)
Screenshot: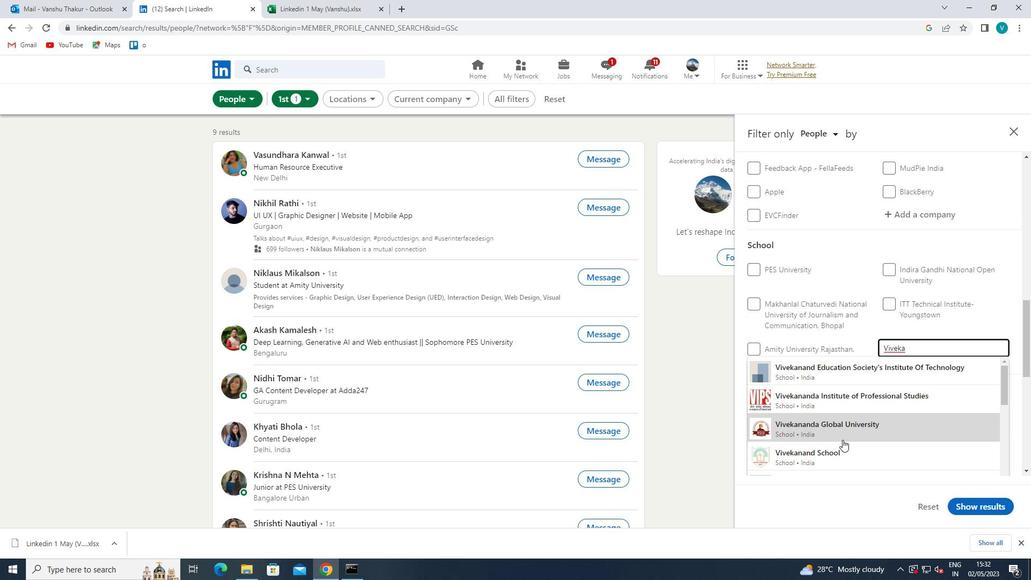 
Action: Mouse moved to (870, 395)
Screenshot: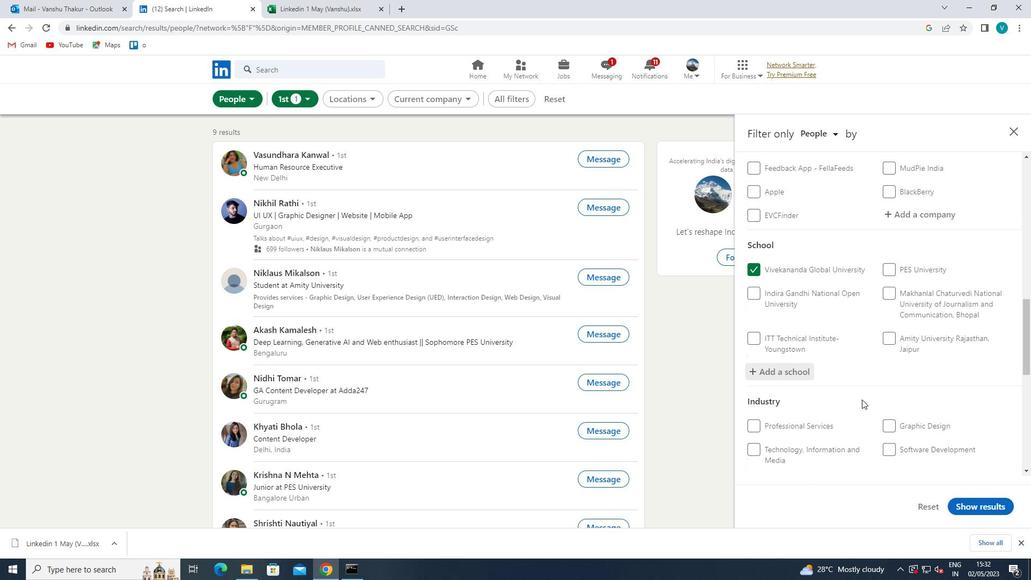 
Action: Mouse scrolled (870, 394) with delta (0, 0)
Screenshot: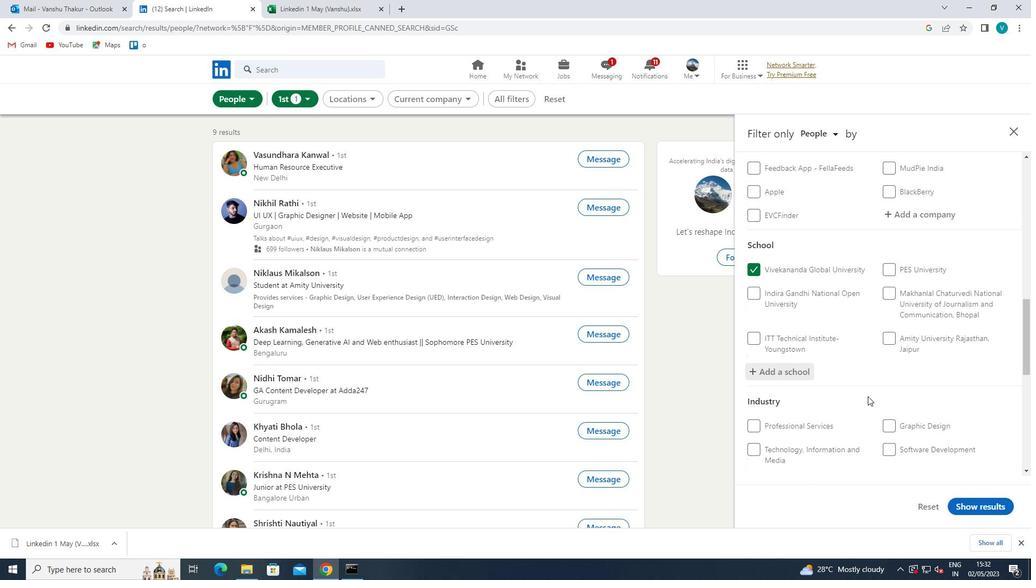 
Action: Mouse scrolled (870, 394) with delta (0, 0)
Screenshot: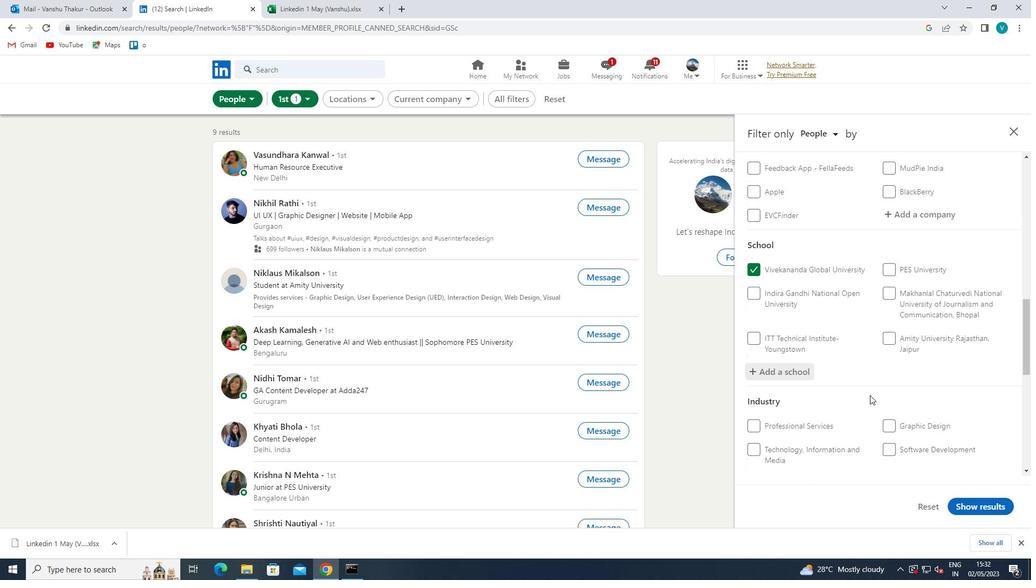 
Action: Mouse scrolled (870, 394) with delta (0, 0)
Screenshot: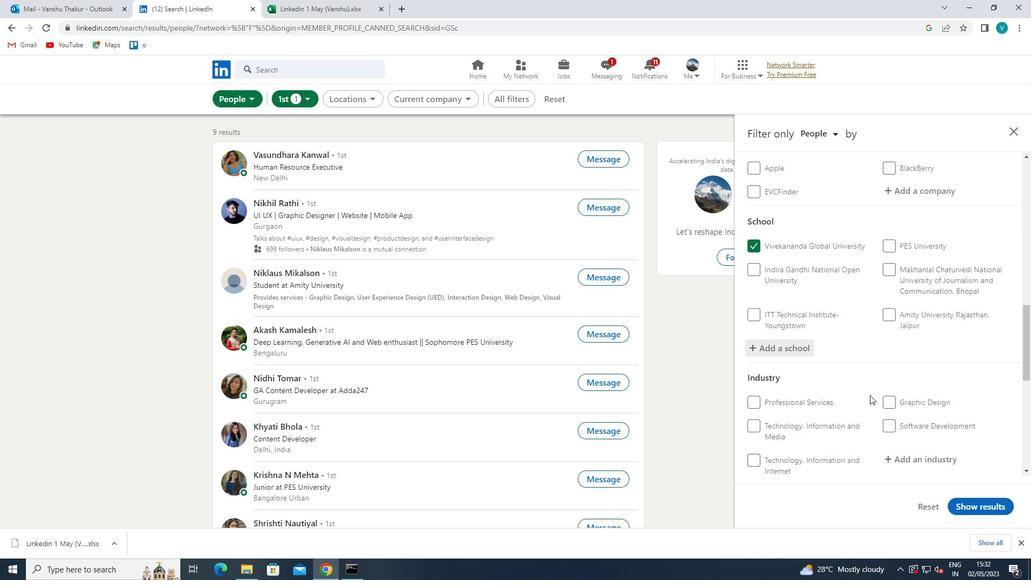 
Action: Mouse moved to (915, 326)
Screenshot: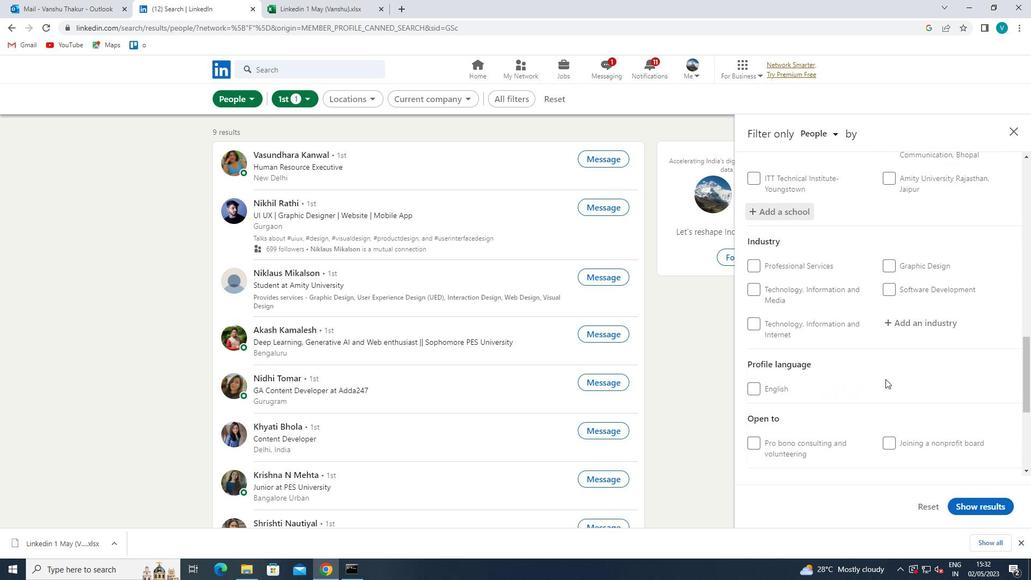
Action: Mouse pressed left at (915, 326)
Screenshot: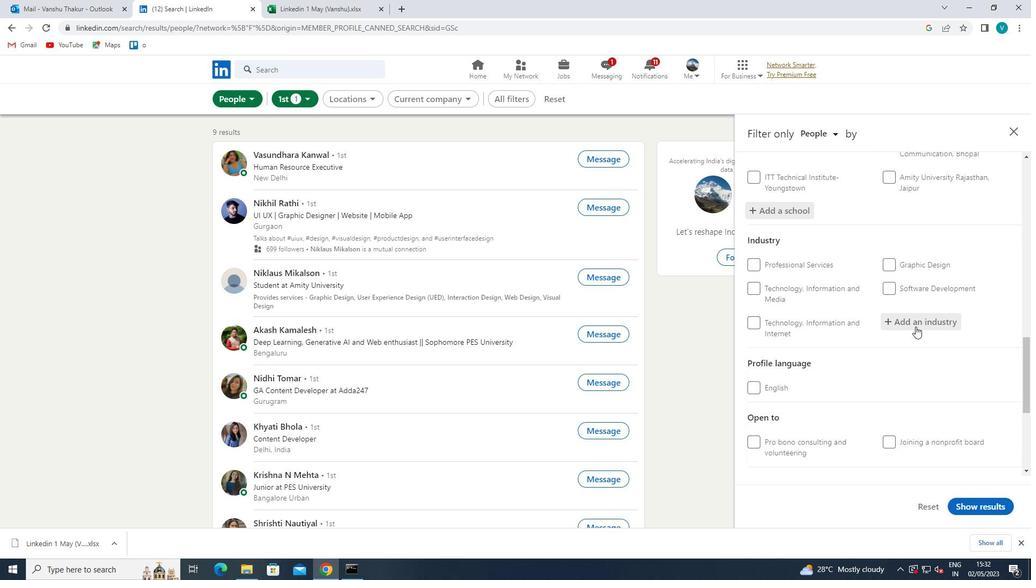 
Action: Mouse moved to (858, 355)
Screenshot: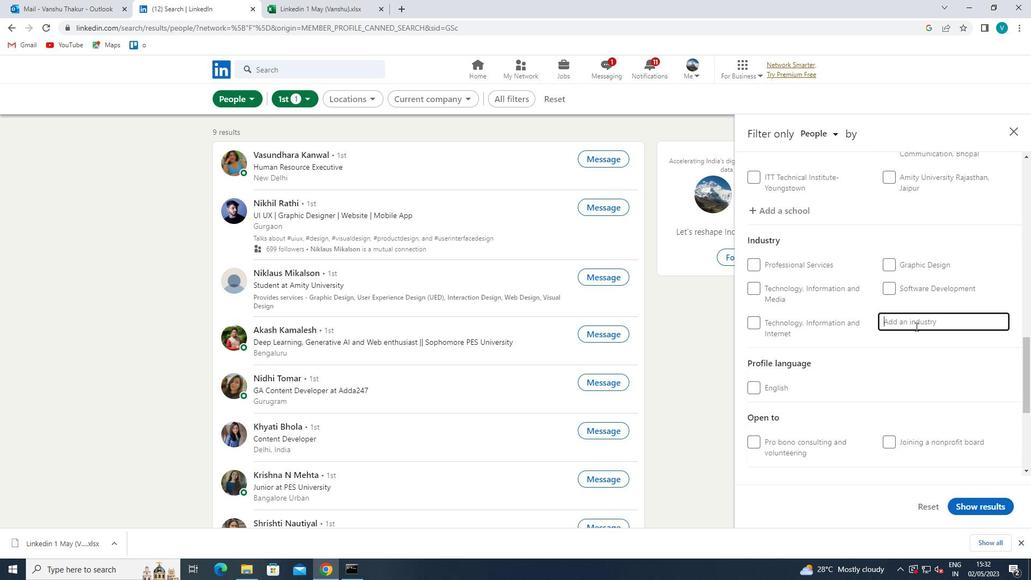 
Action: Key pressed <Key.shift>
Screenshot: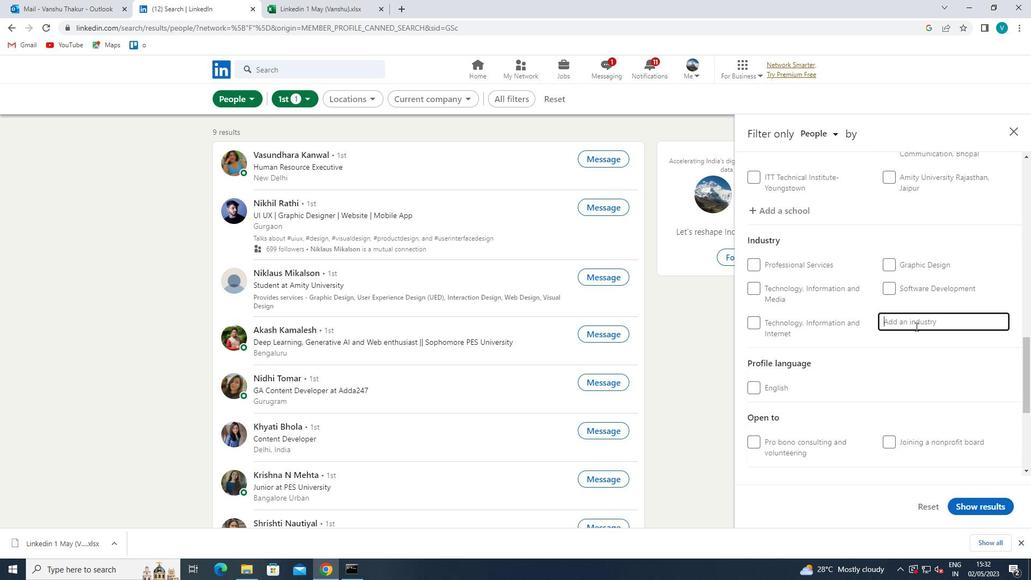 
Action: Mouse moved to (844, 364)
Screenshot: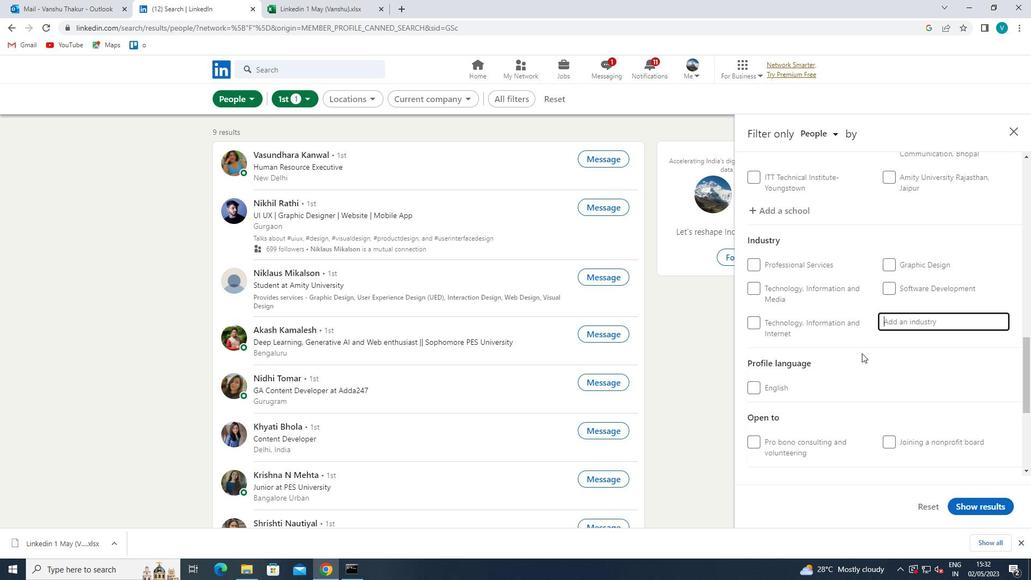
Action: Key pressed HEALTH
Screenshot: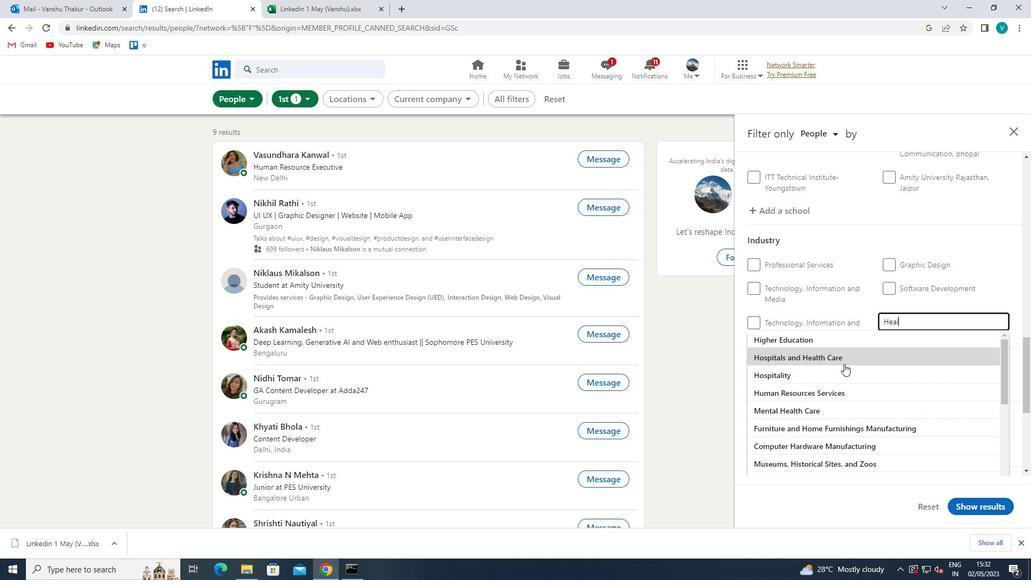 
Action: Mouse moved to (843, 391)
Screenshot: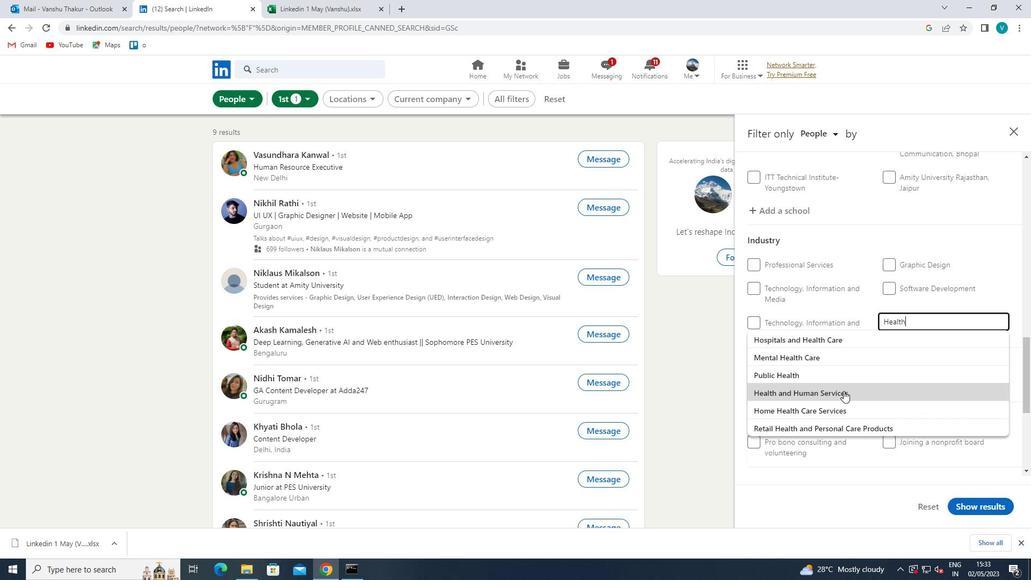 
Action: Mouse pressed left at (843, 391)
Screenshot: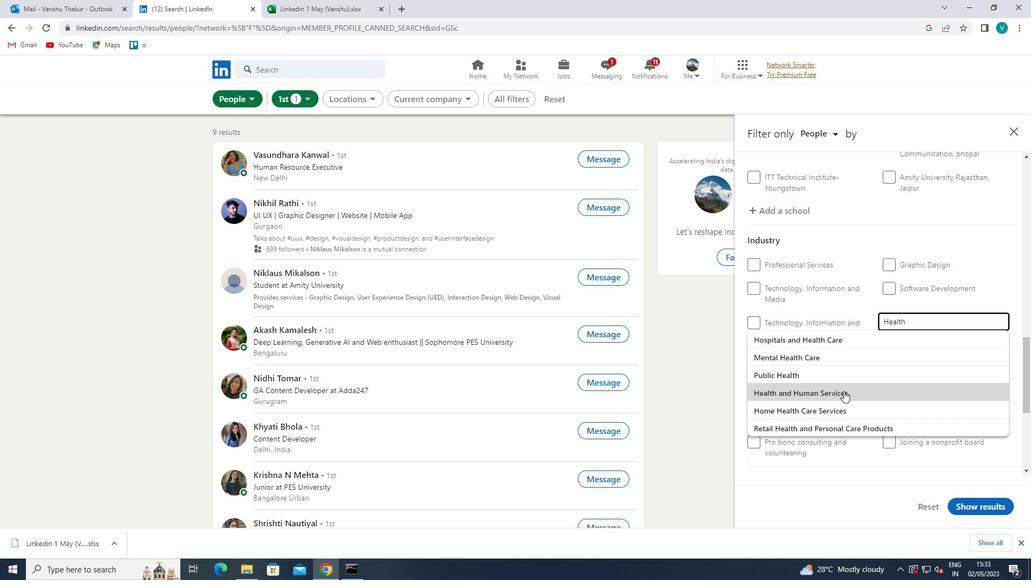 
Action: Mouse moved to (850, 386)
Screenshot: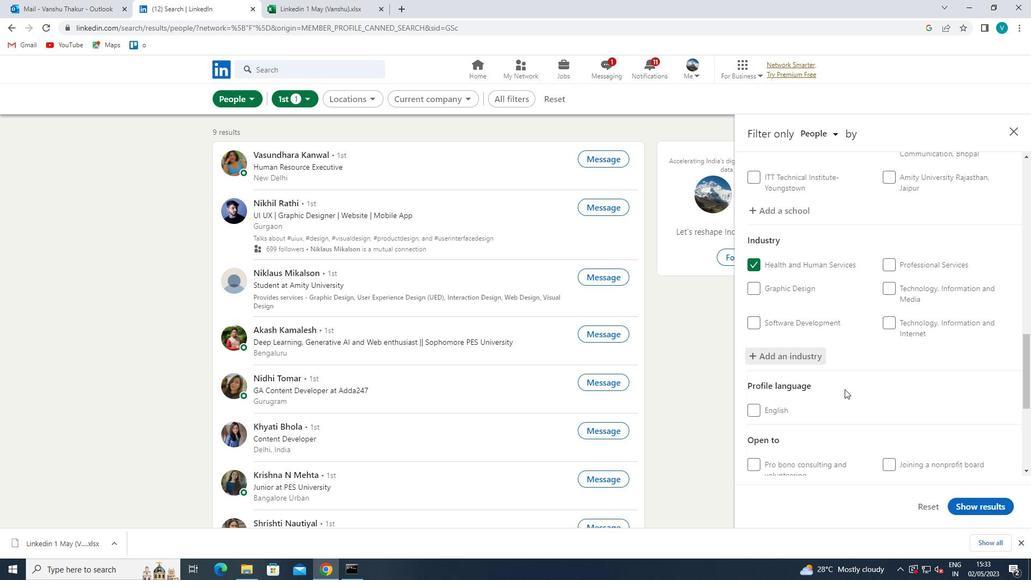 
Action: Mouse scrolled (850, 386) with delta (0, 0)
Screenshot: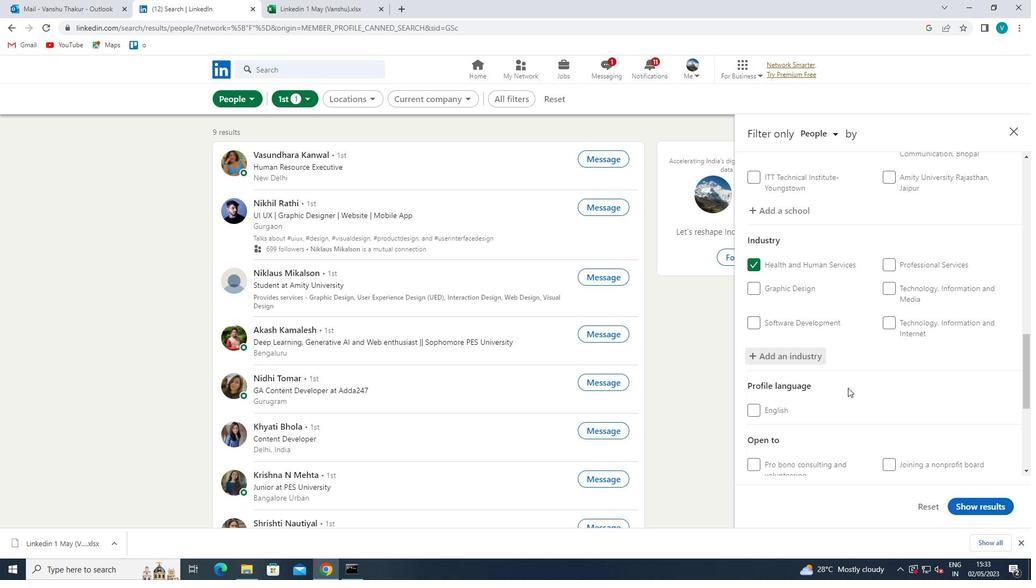 
Action: Mouse scrolled (850, 386) with delta (0, 0)
Screenshot: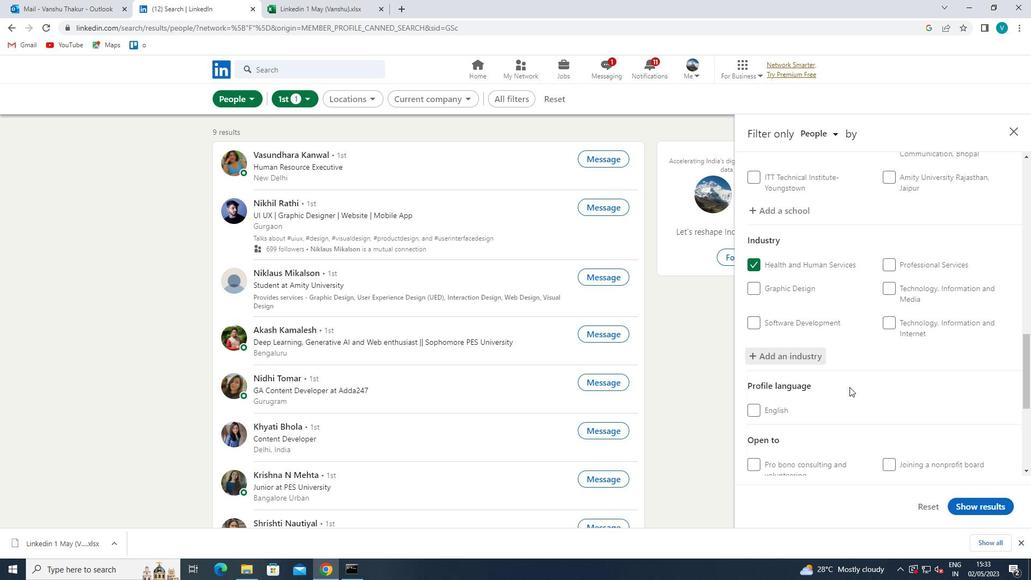 
Action: Mouse moved to (852, 386)
Screenshot: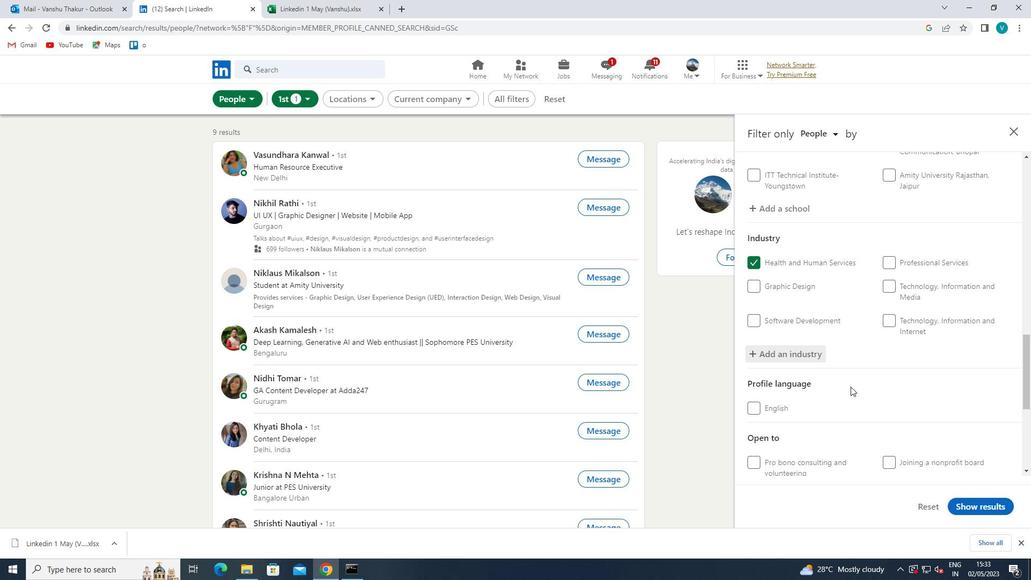 
Action: Mouse scrolled (852, 385) with delta (0, 0)
Screenshot: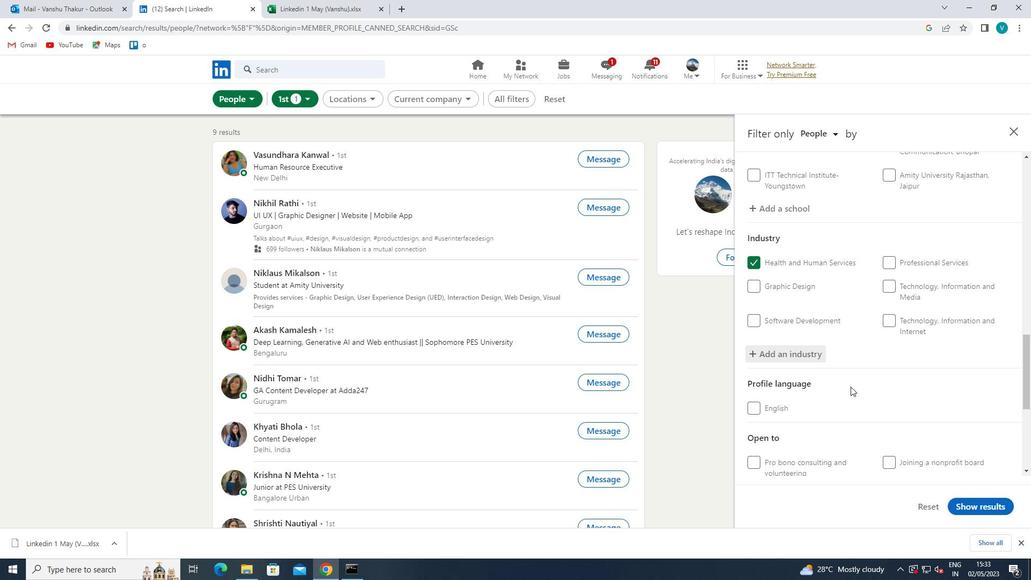 
Action: Mouse moved to (853, 385)
Screenshot: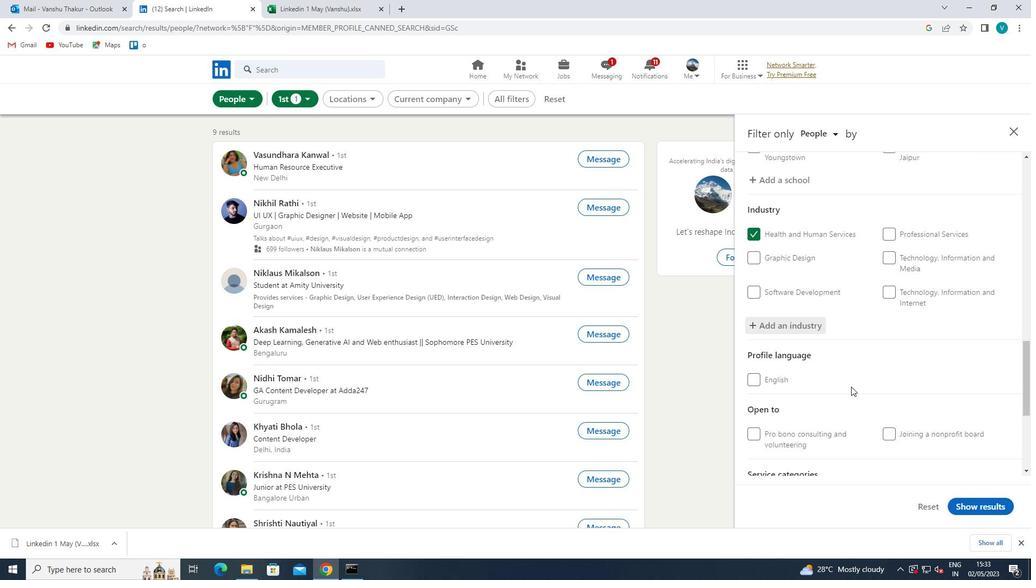 
Action: Mouse scrolled (853, 385) with delta (0, 0)
Screenshot: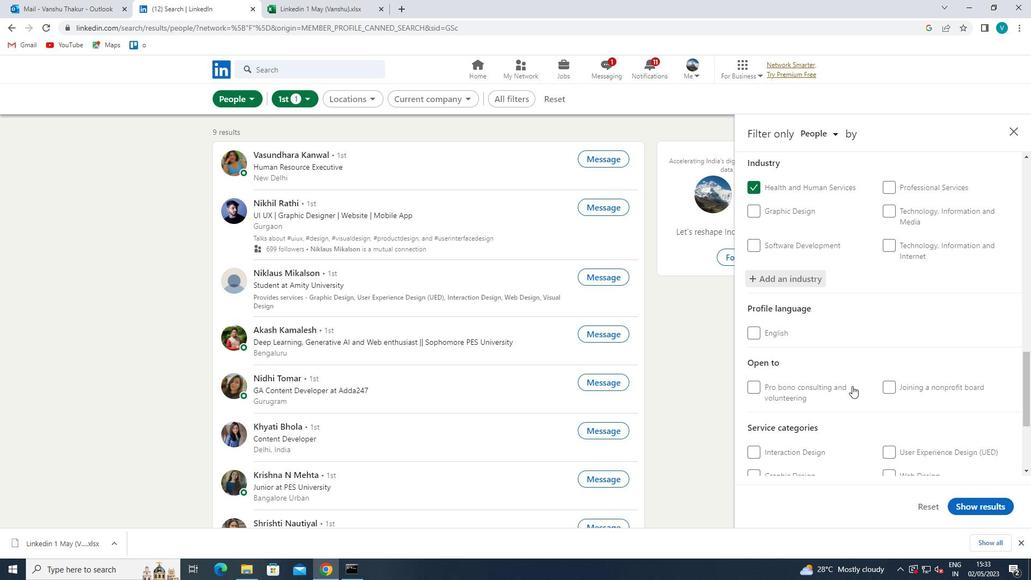 
Action: Mouse scrolled (853, 385) with delta (0, 0)
Screenshot: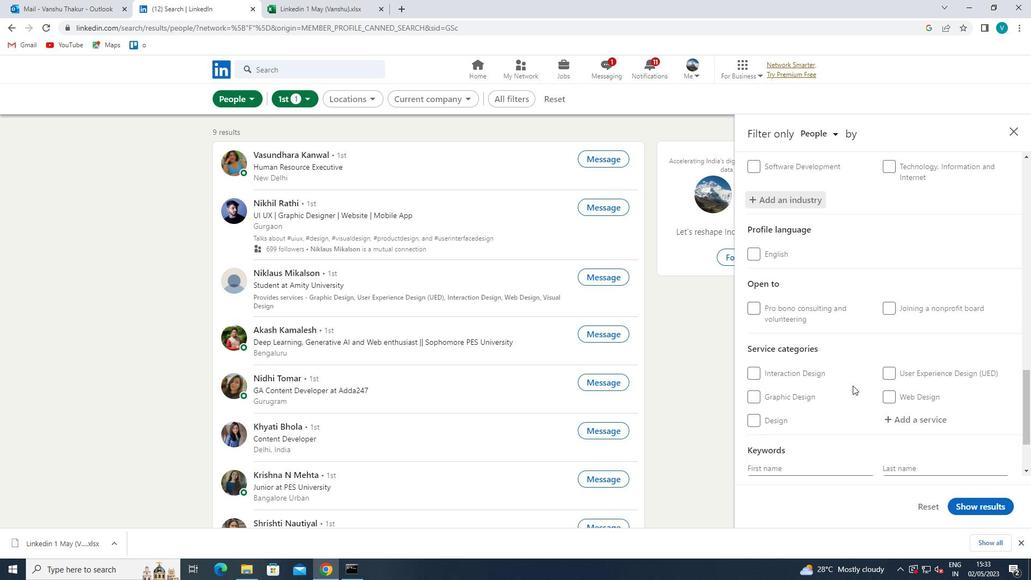 
Action: Mouse moved to (921, 323)
Screenshot: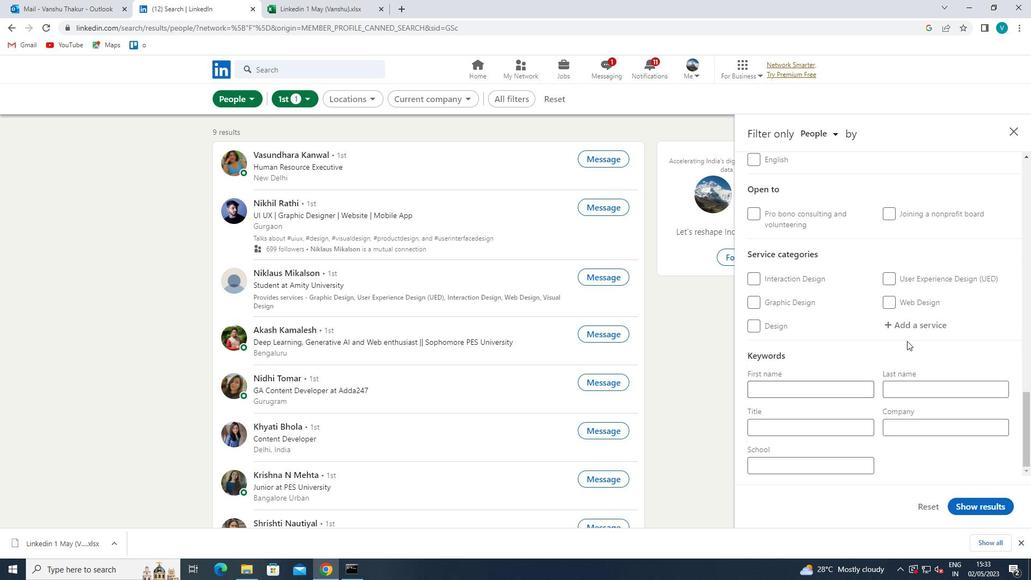 
Action: Mouse pressed left at (921, 323)
Screenshot: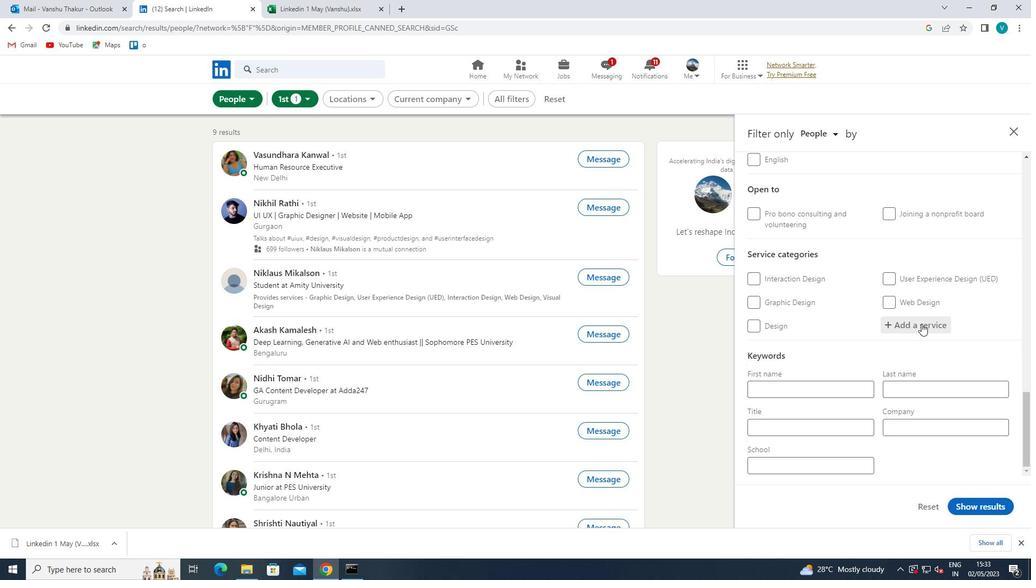 
Action: Key pressed <Key.shift>
Screenshot: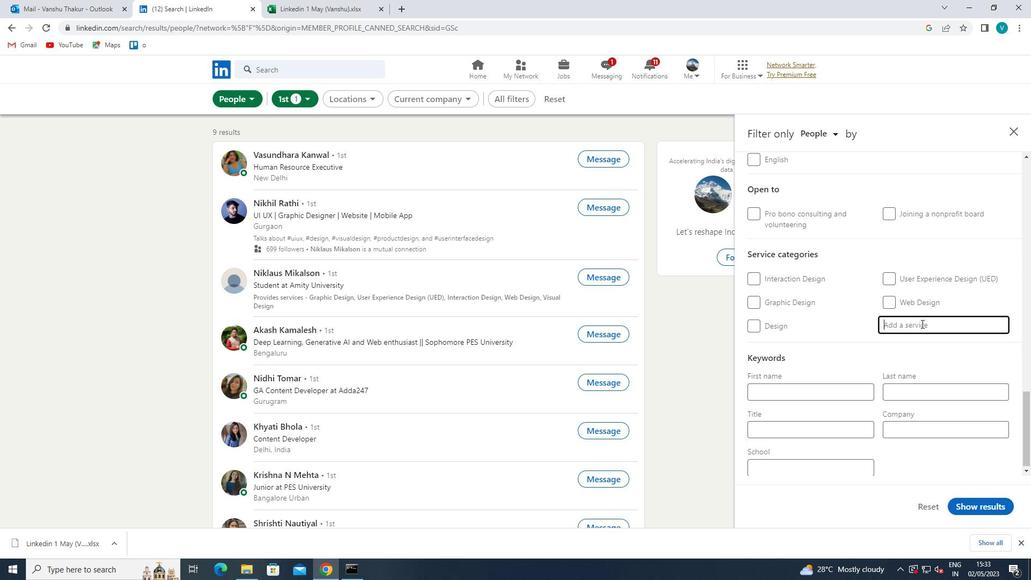 
Action: Mouse moved to (824, 339)
Screenshot: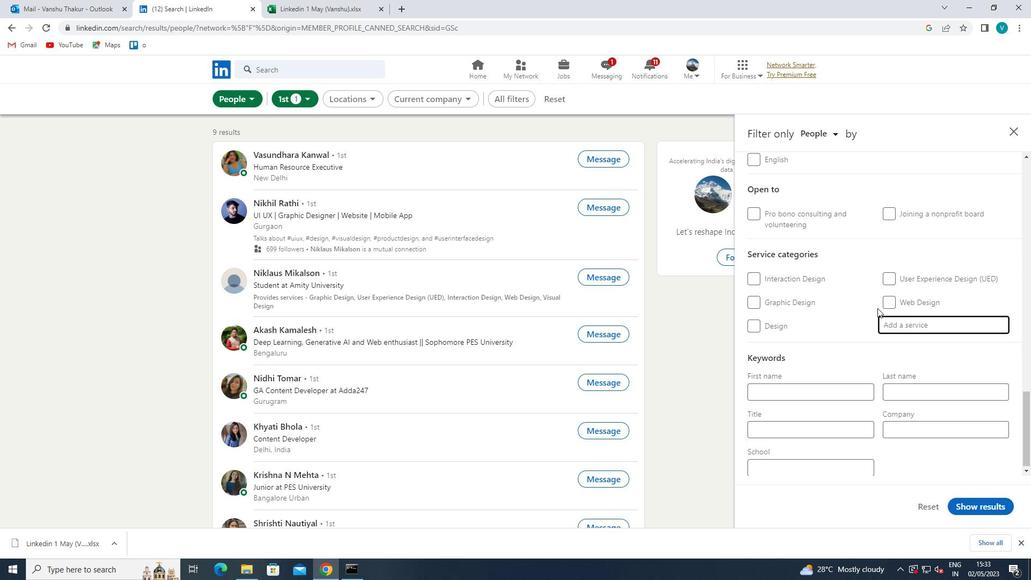
Action: Key pressed <Key.shift><Key.shift>MANAGE,<Key.backspace>
Screenshot: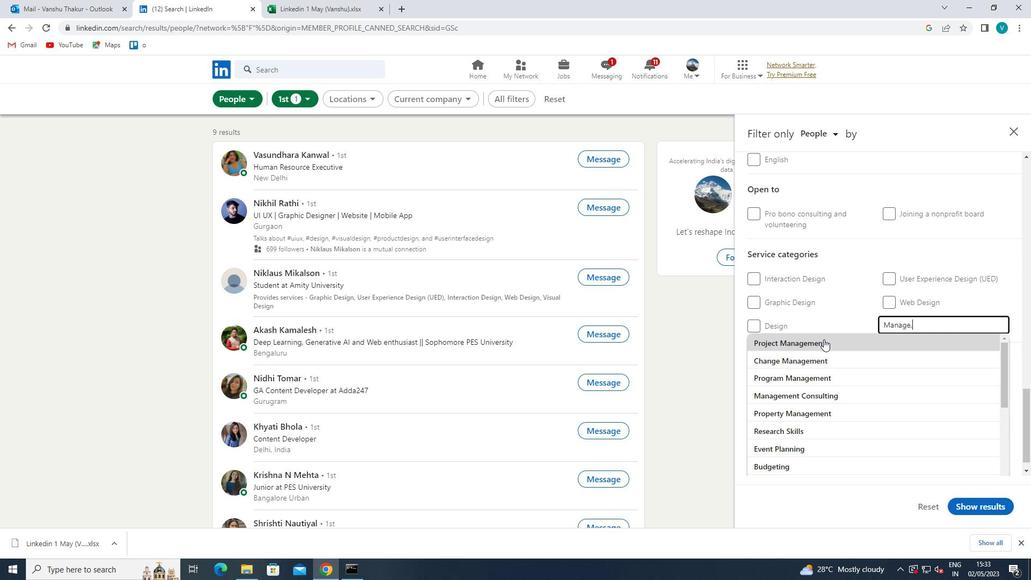 
Action: Mouse moved to (833, 396)
Screenshot: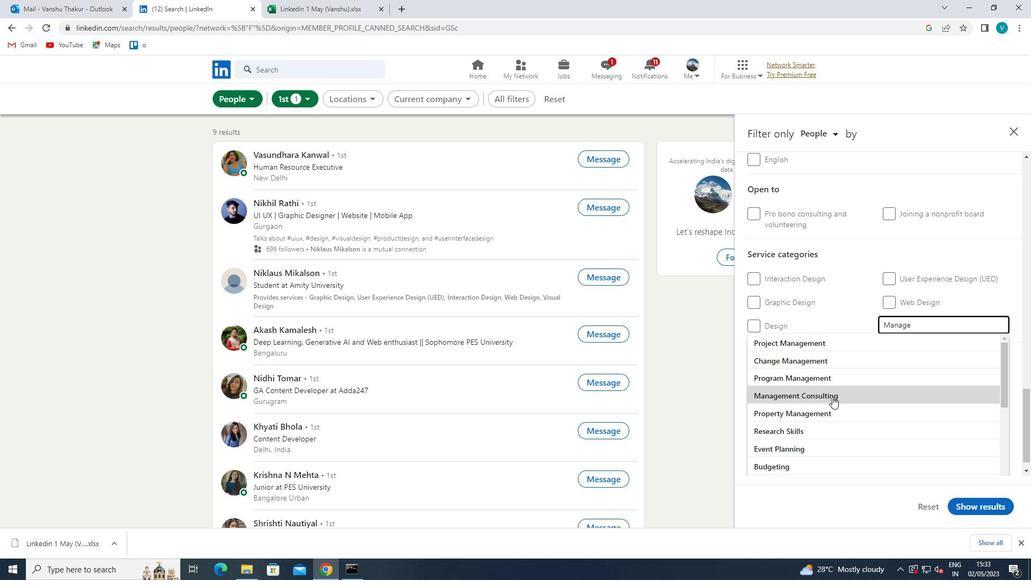 
Action: Mouse pressed left at (833, 396)
Screenshot: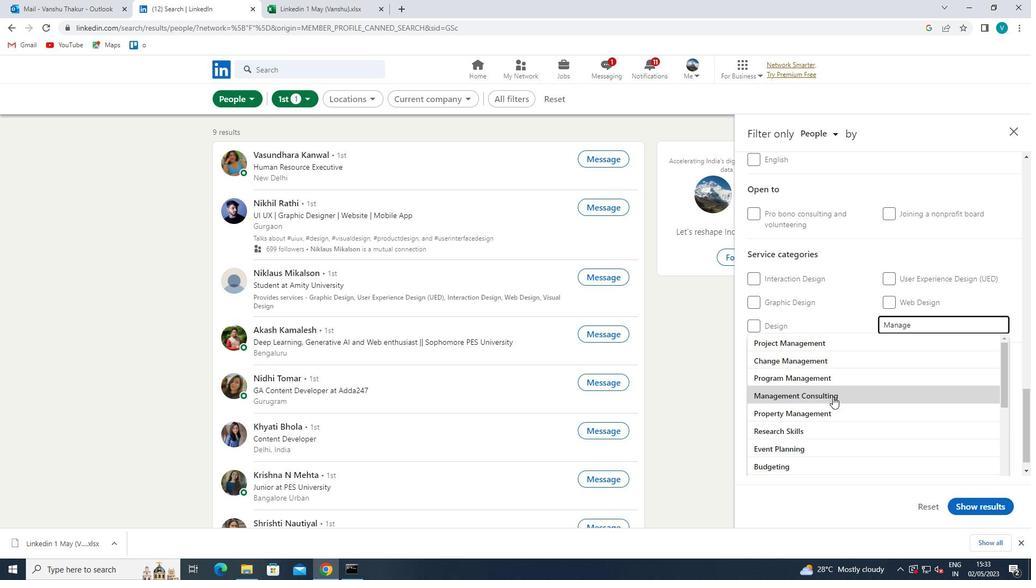 
Action: Mouse scrolled (833, 396) with delta (0, 0)
Screenshot: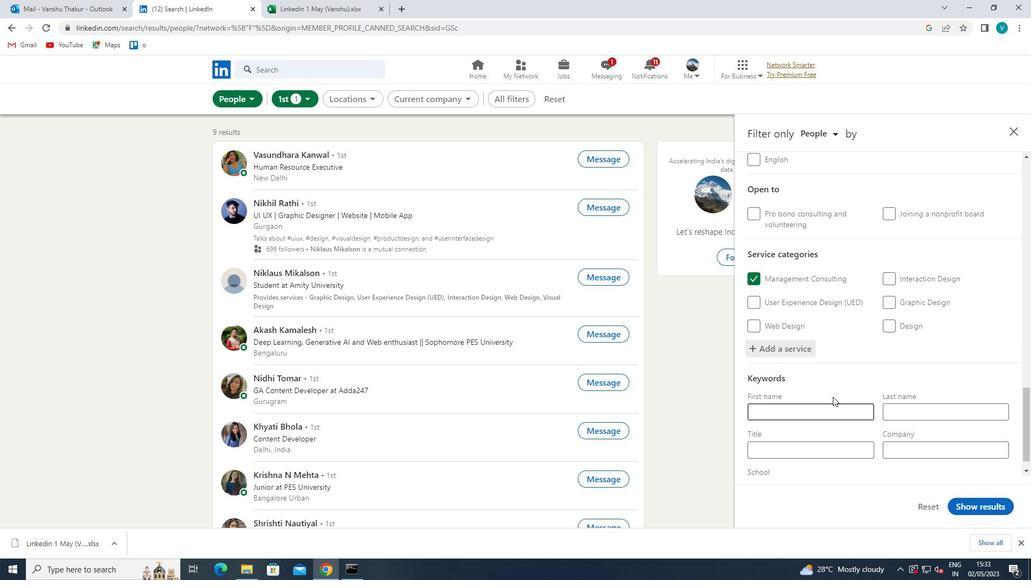 
Action: Mouse scrolled (833, 396) with delta (0, 0)
Screenshot: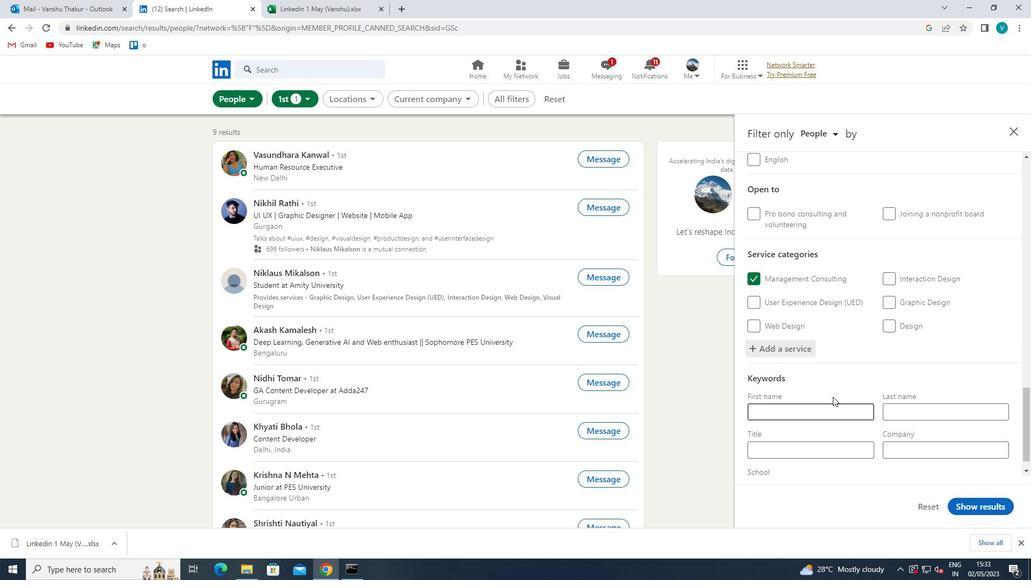 
Action: Mouse scrolled (833, 396) with delta (0, 0)
Screenshot: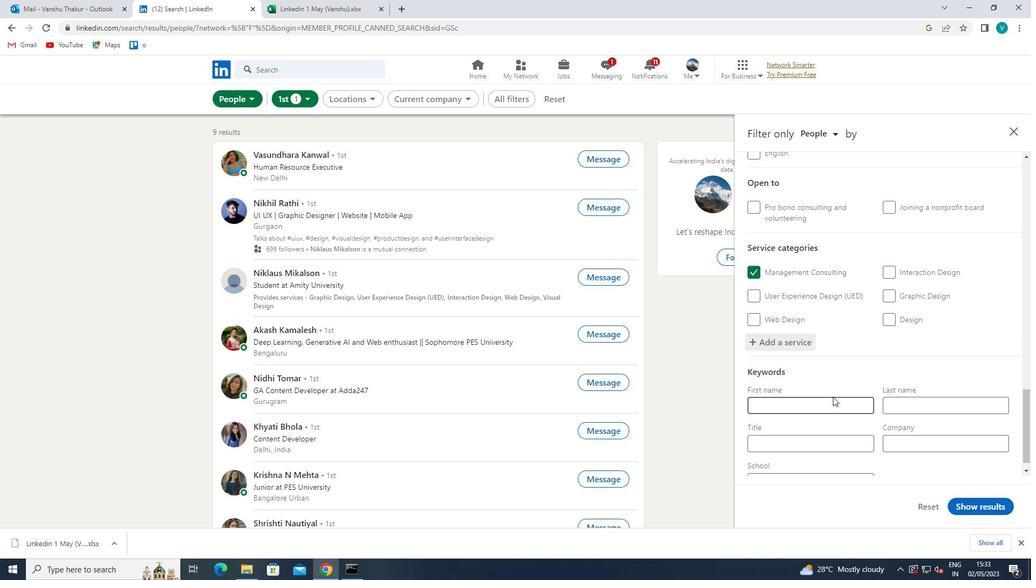 
Action: Mouse moved to (826, 417)
Screenshot: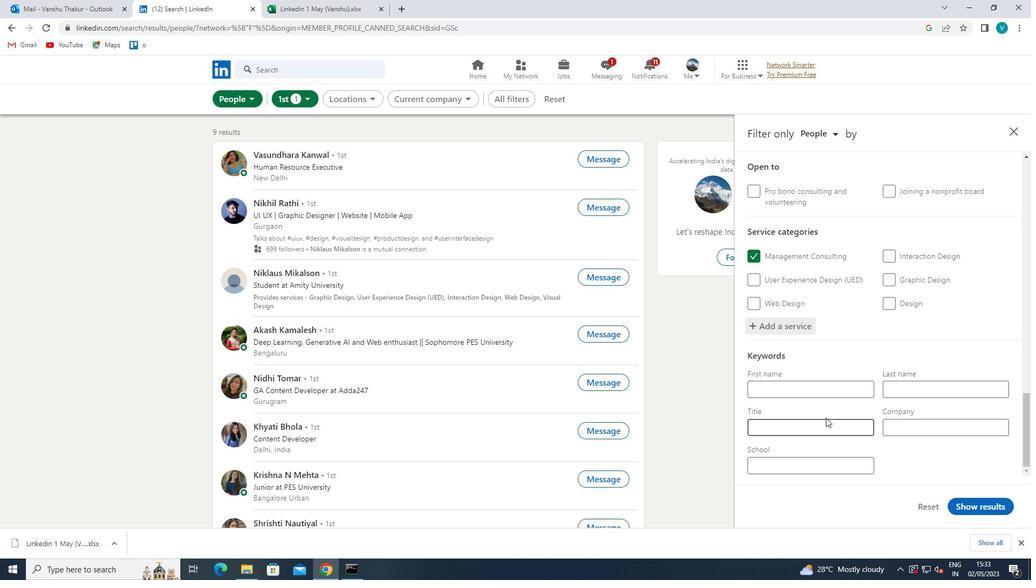 
Action: Mouse pressed left at (826, 417)
Screenshot: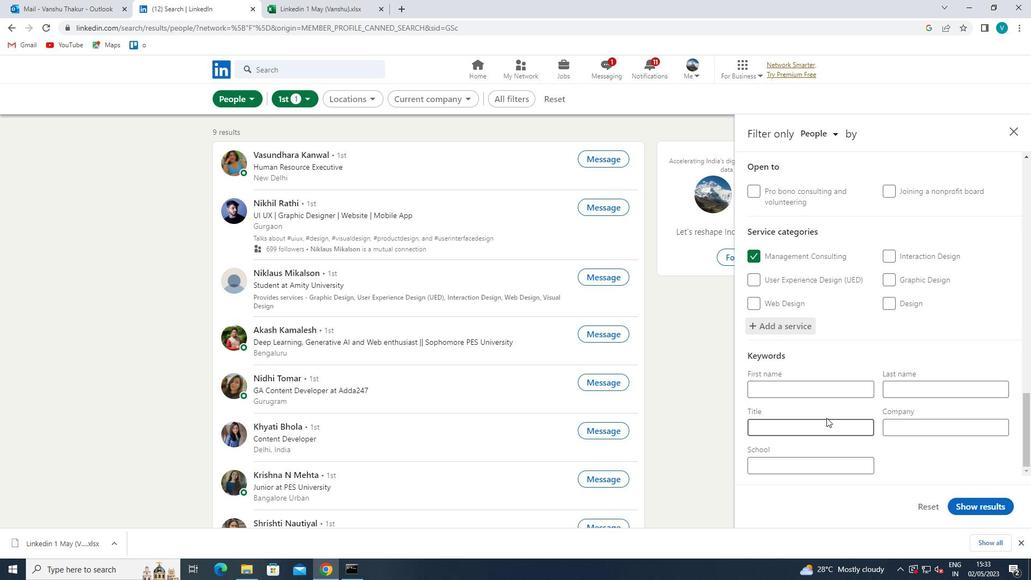 
Action: Mouse moved to (827, 417)
Screenshot: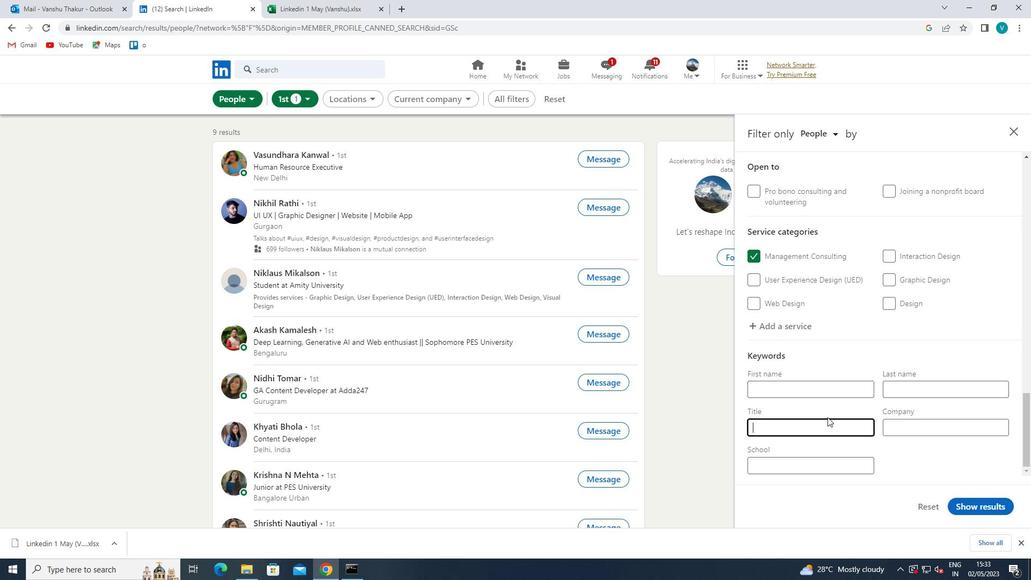 
Action: Key pressed <Key.shift>ES
Screenshot: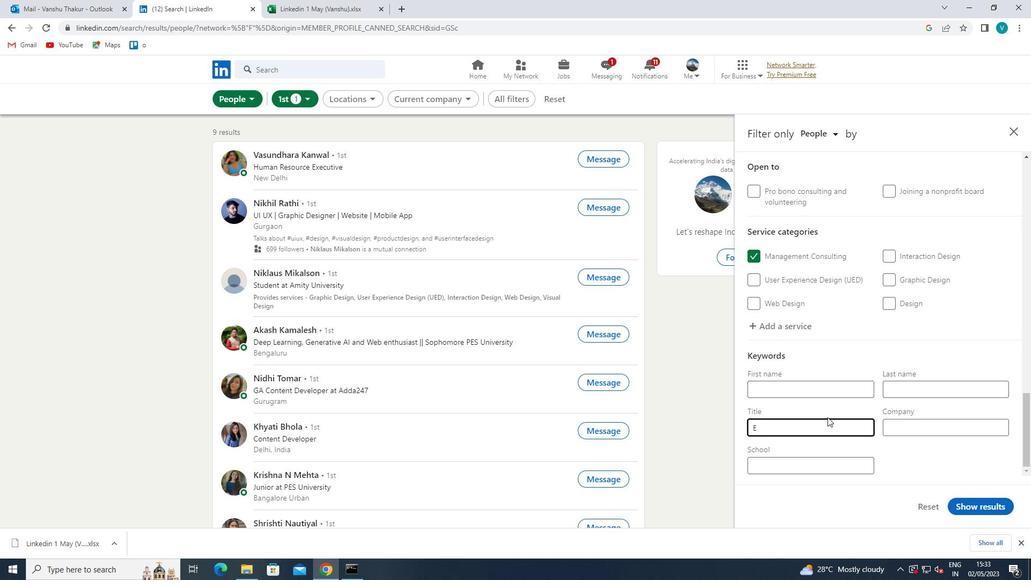 
Action: Mouse moved to (840, 410)
Screenshot: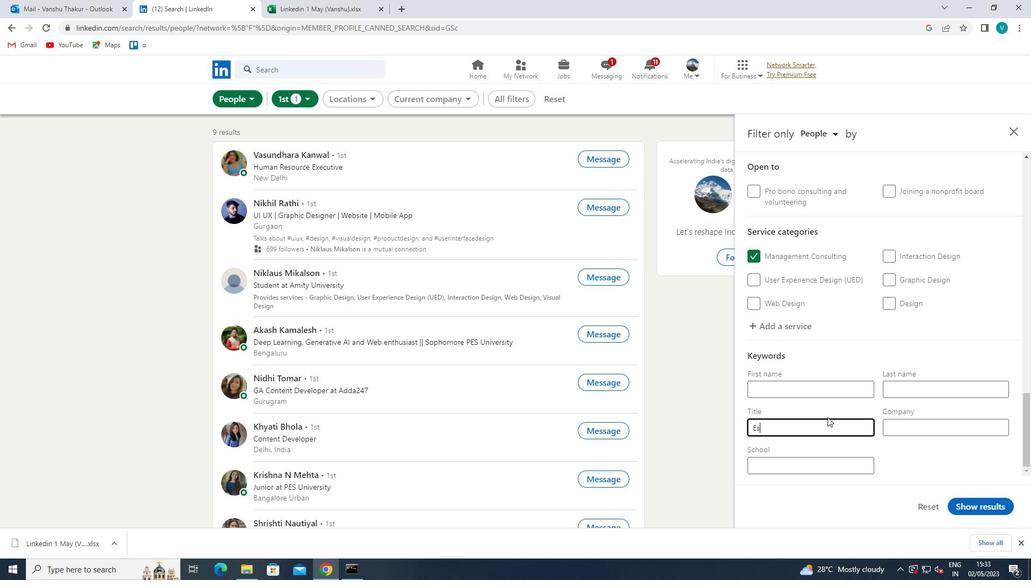 
Action: Key pressed THETICIAN<Key.space>
Screenshot: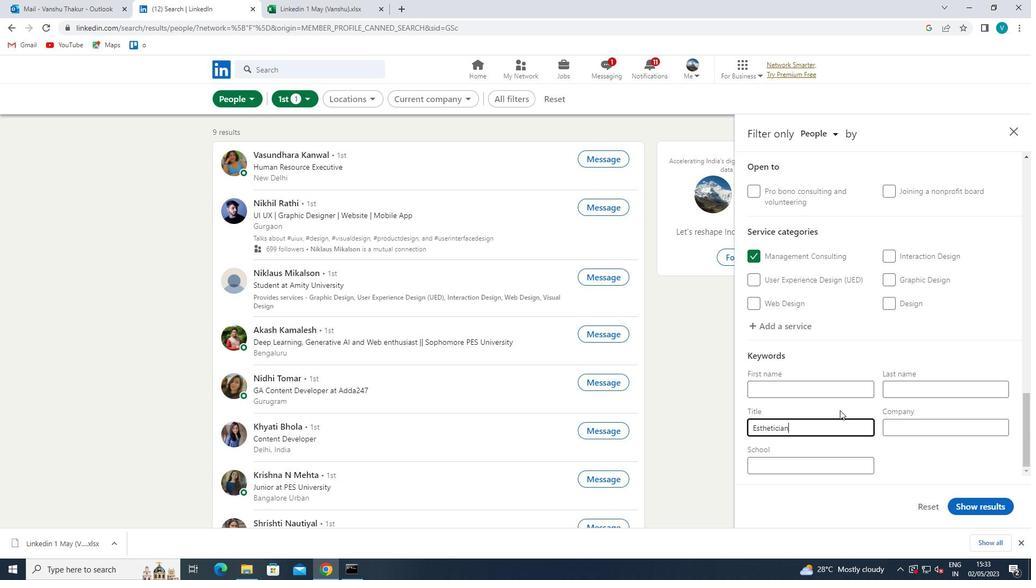 
Action: Mouse moved to (1001, 508)
Screenshot: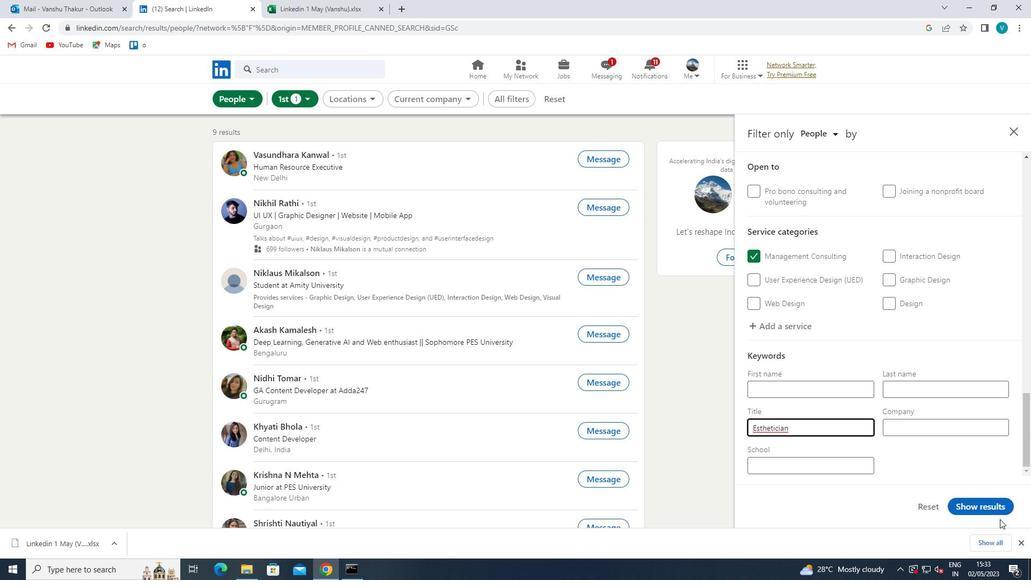 
Action: Mouse pressed left at (1001, 508)
Screenshot: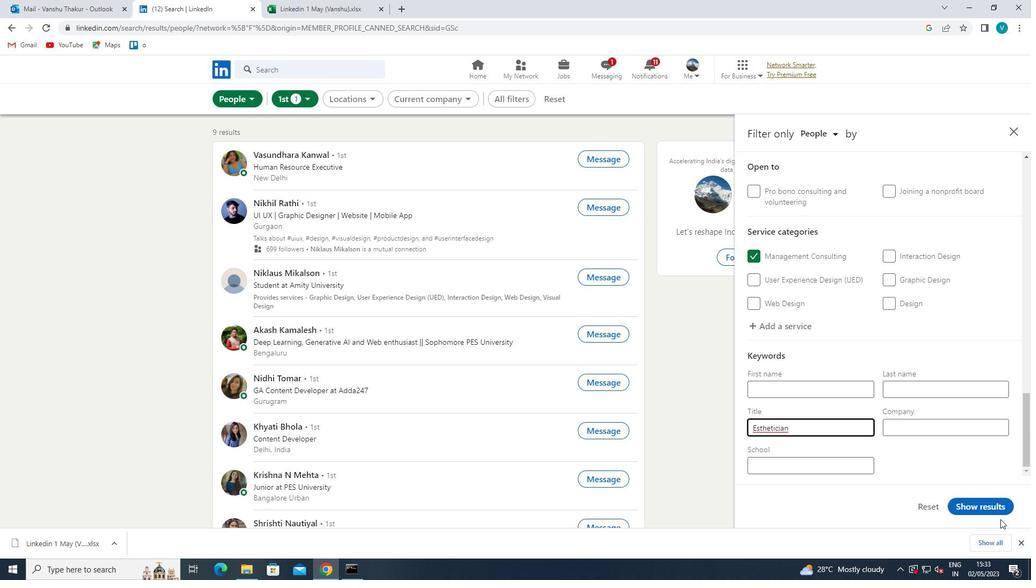 
Action: Mouse moved to (999, 507)
Screenshot: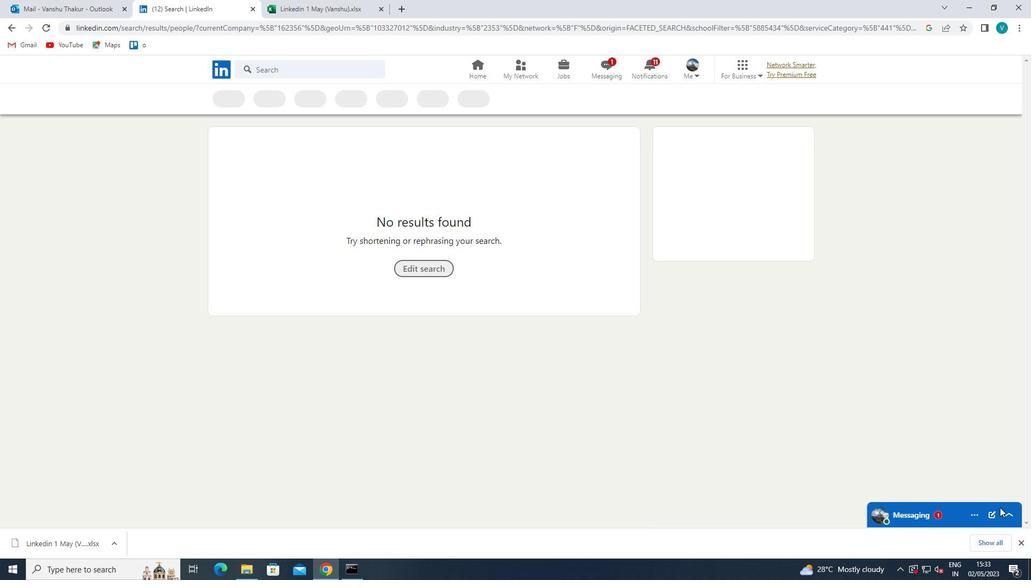 
